 Task: Create a due date automation trigger when advanced on, 2 days after a card is due add fields with custom field "Resume" cleared at 11:00 AM.
Action: Mouse moved to (1247, 100)
Screenshot: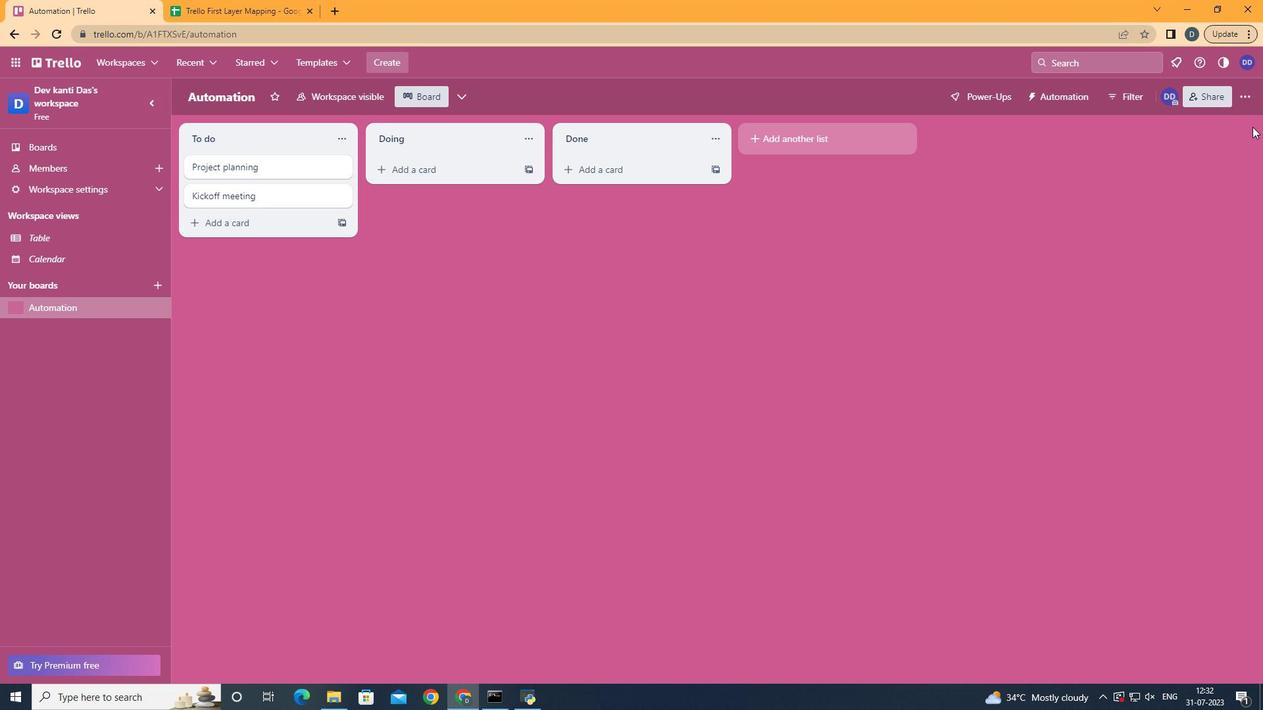 
Action: Mouse pressed left at (1247, 100)
Screenshot: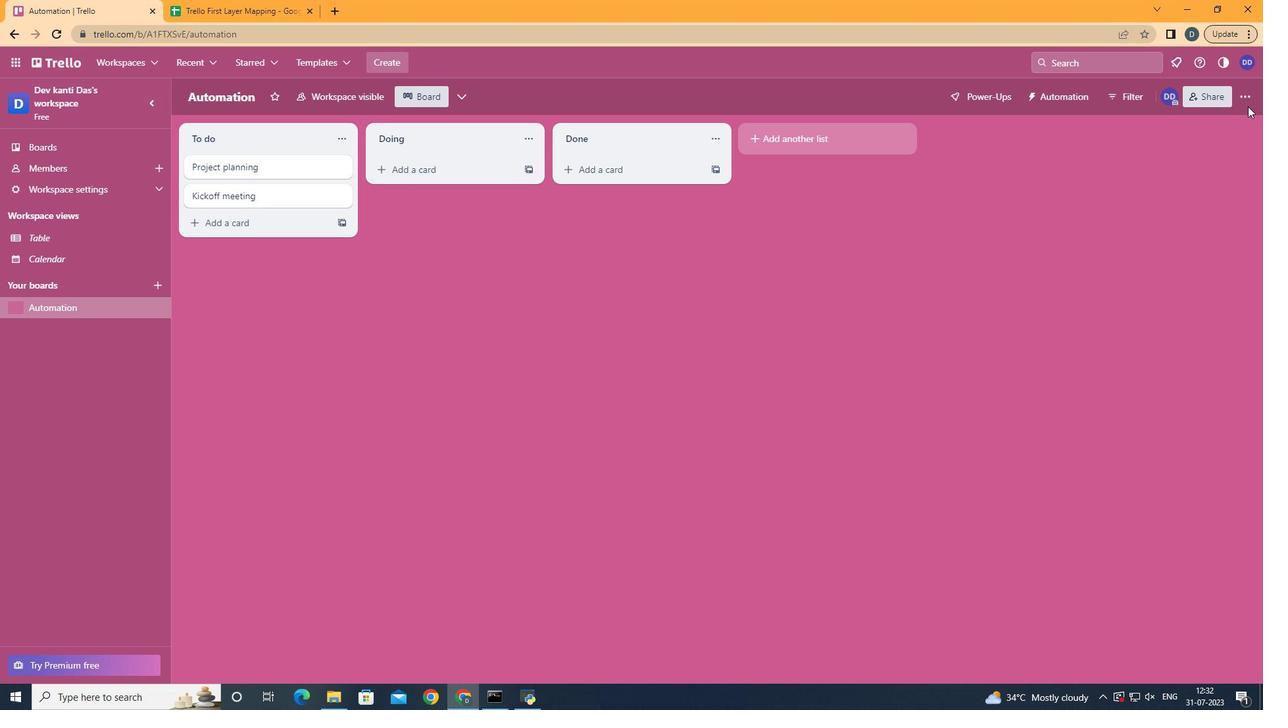 
Action: Mouse moved to (1166, 288)
Screenshot: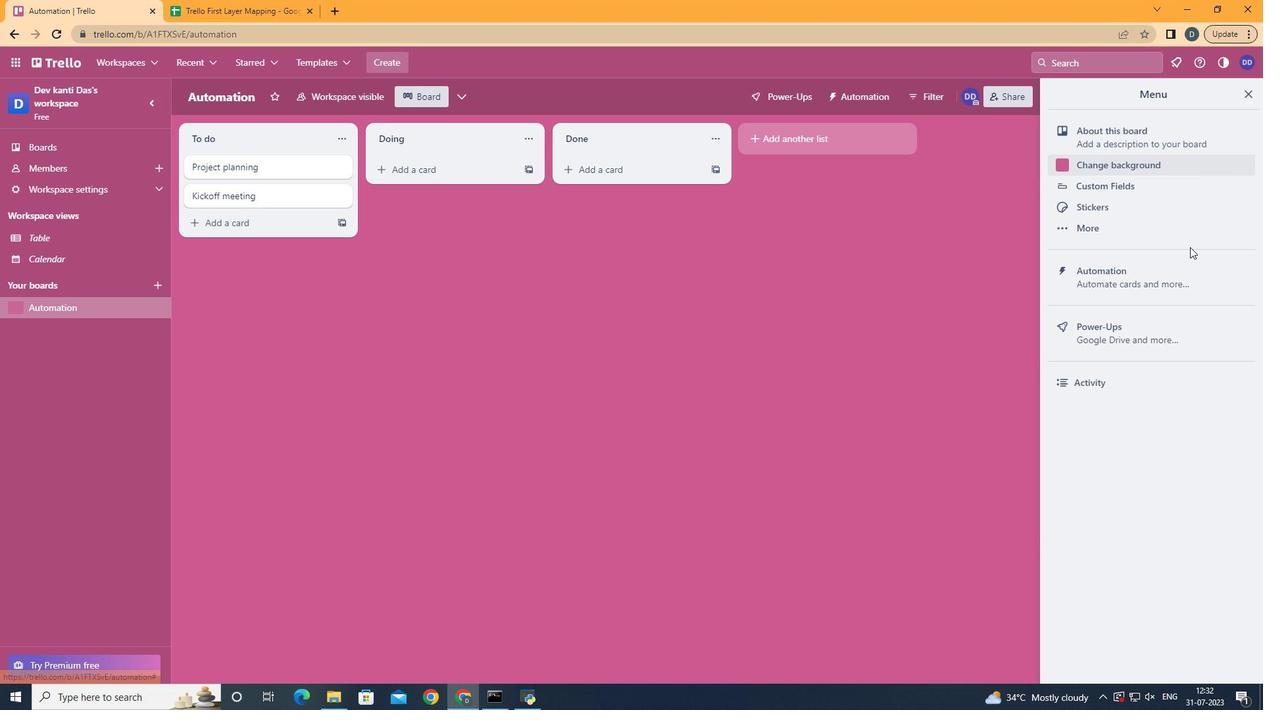 
Action: Mouse pressed left at (1166, 288)
Screenshot: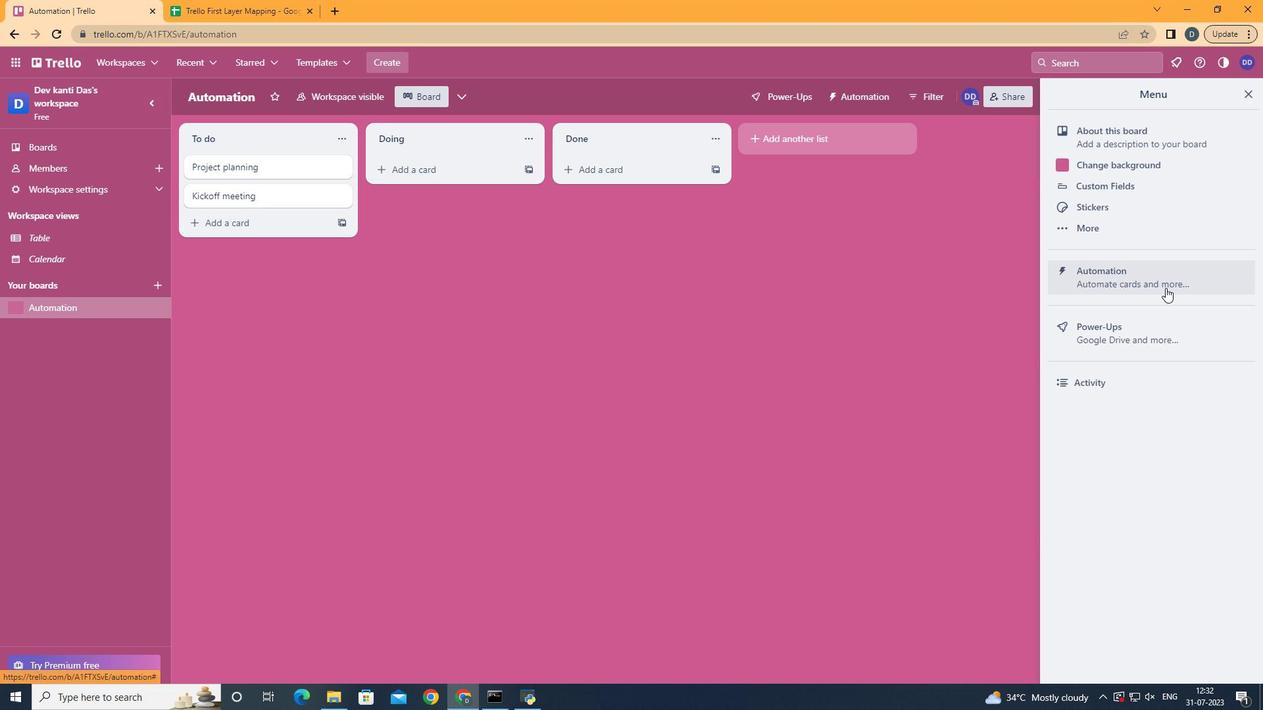 
Action: Mouse moved to (252, 270)
Screenshot: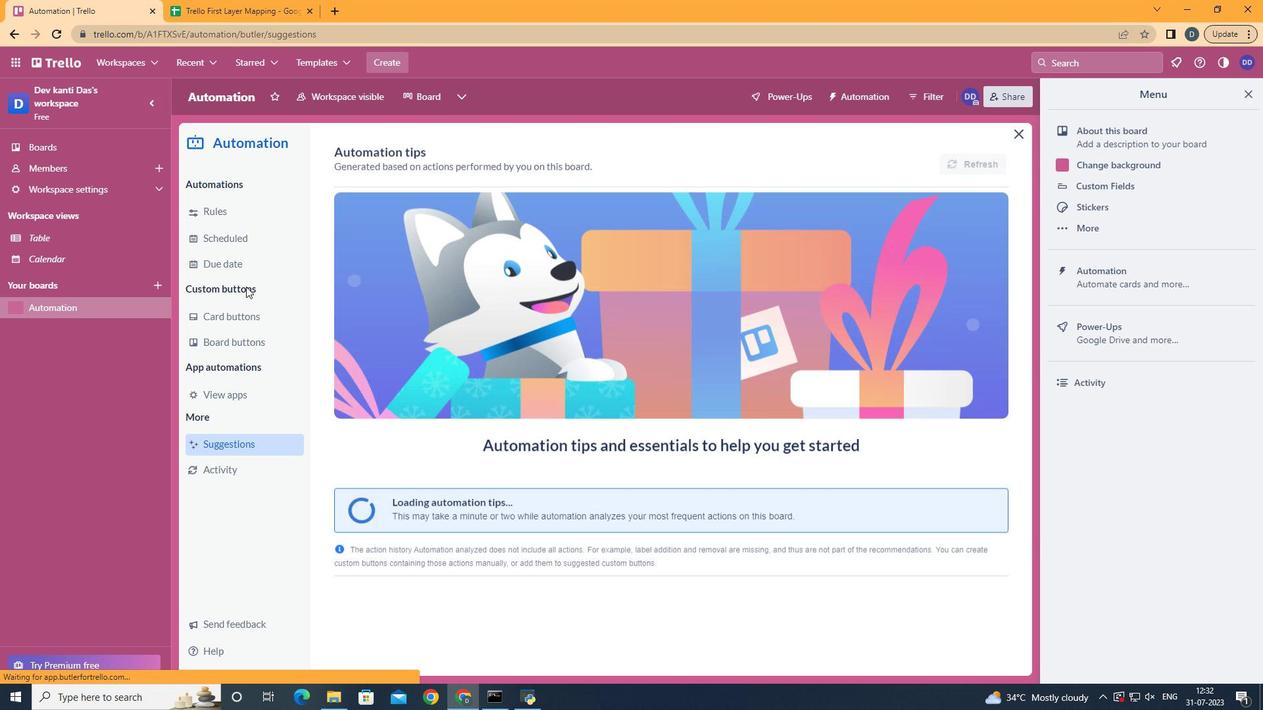 
Action: Mouse pressed left at (252, 270)
Screenshot: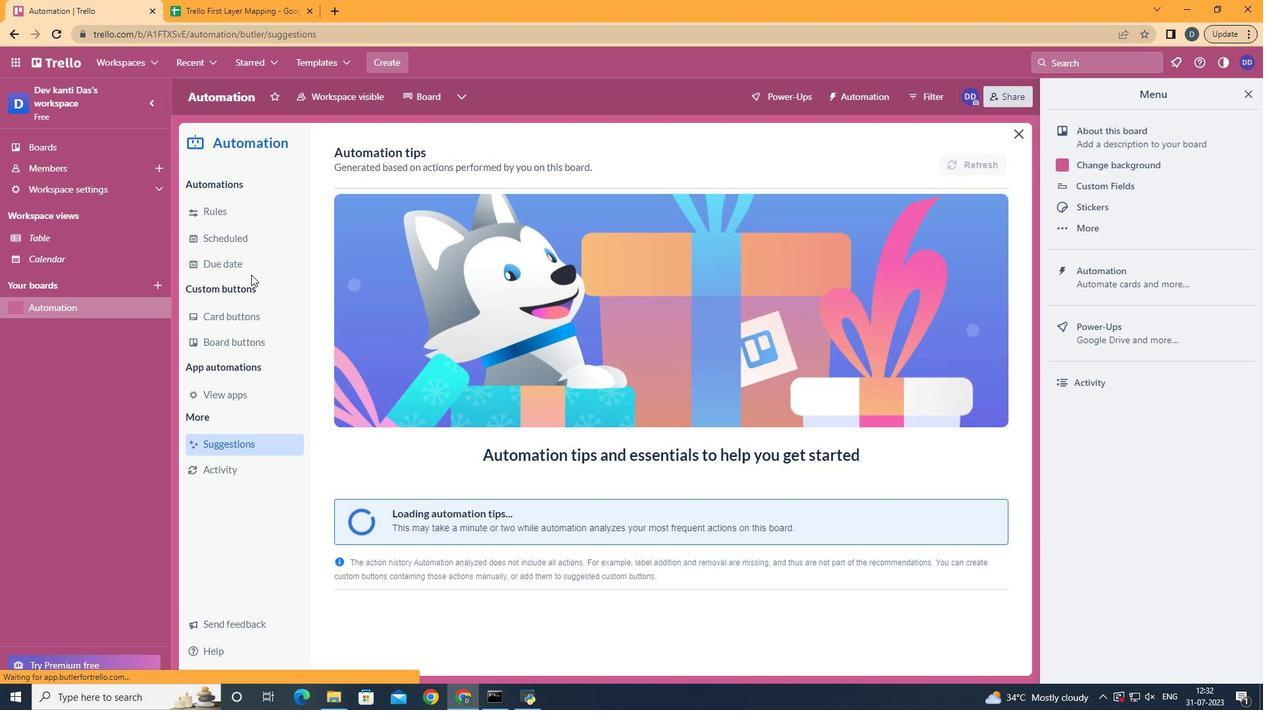 
Action: Mouse moved to (929, 167)
Screenshot: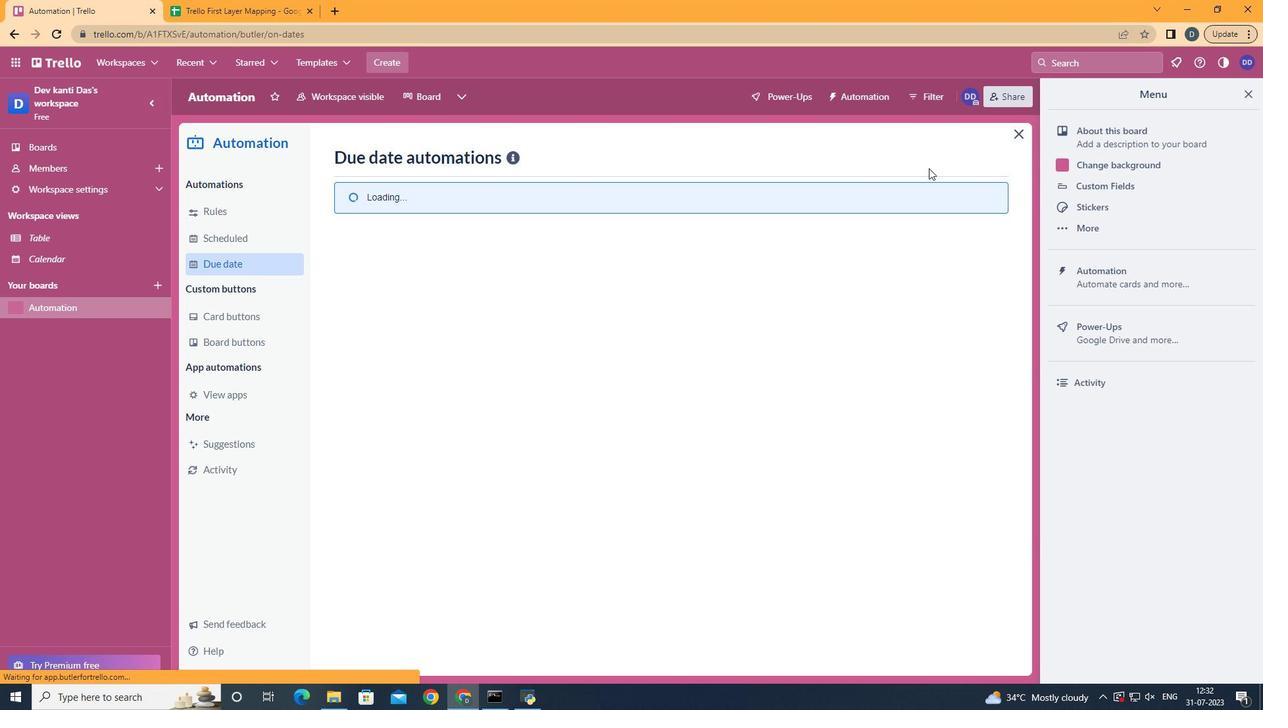 
Action: Mouse pressed left at (929, 167)
Screenshot: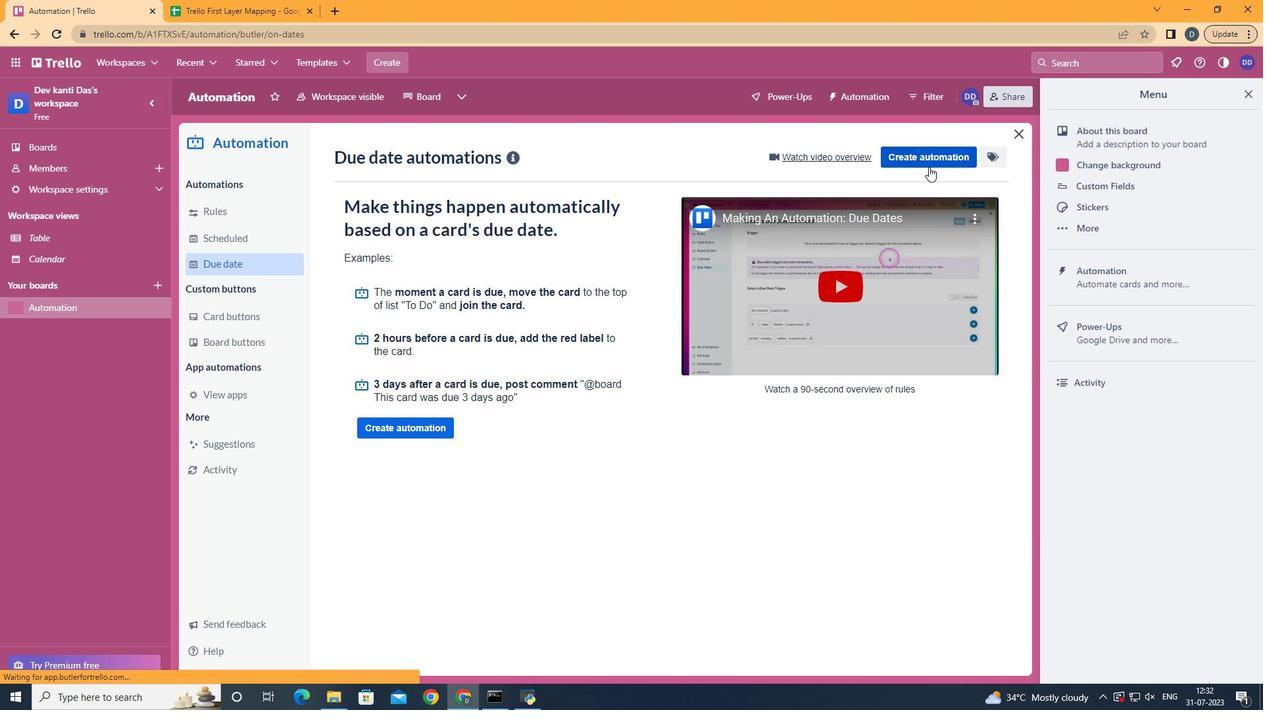 
Action: Mouse moved to (679, 282)
Screenshot: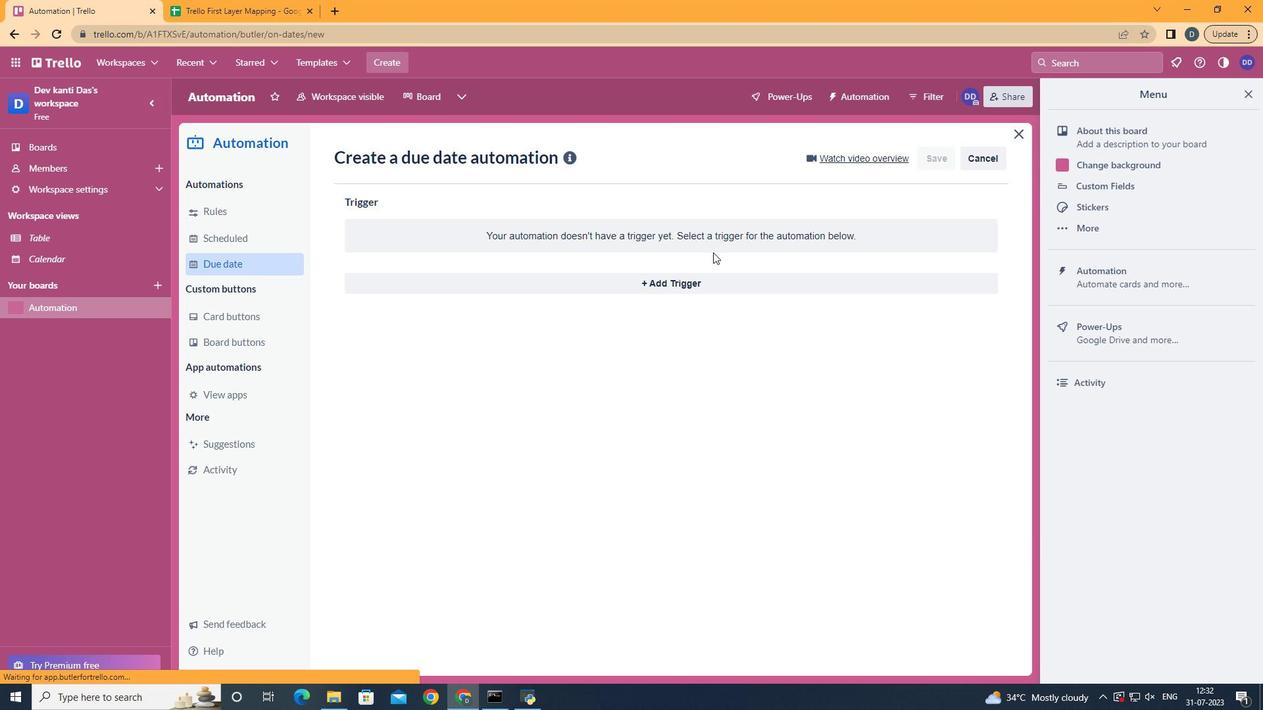 
Action: Mouse pressed left at (679, 282)
Screenshot: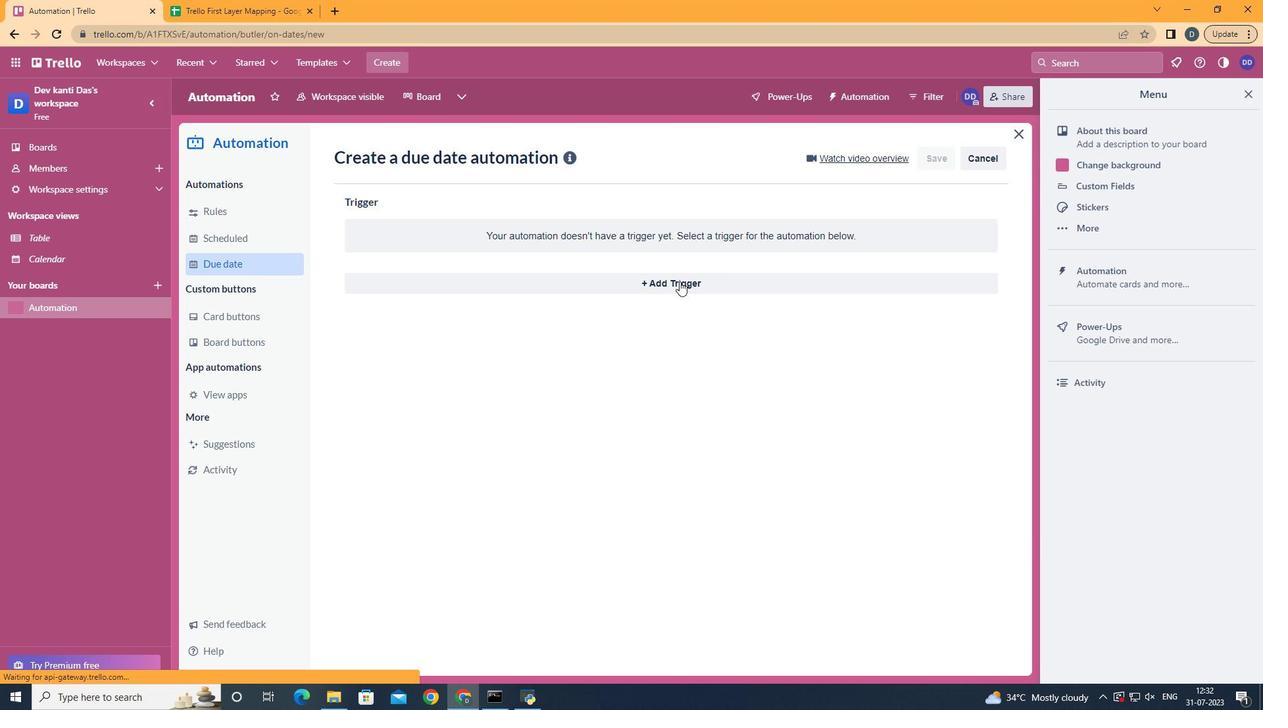 
Action: Mouse moved to (461, 539)
Screenshot: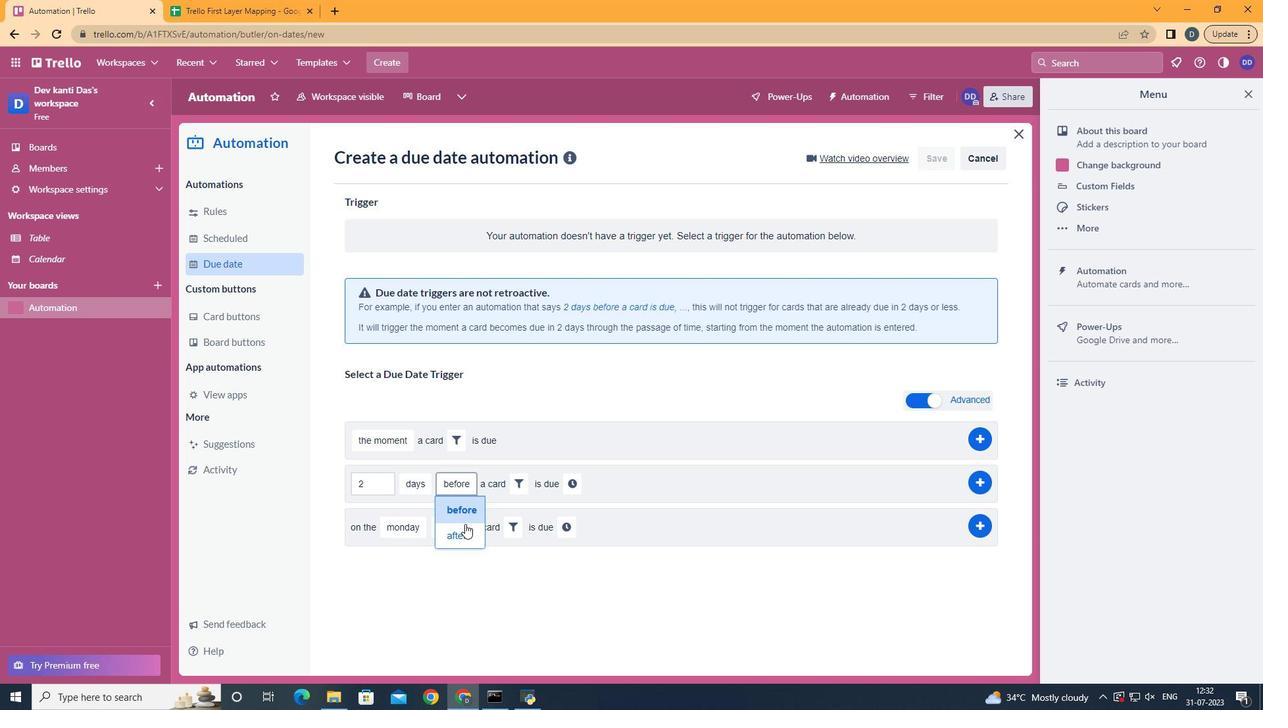 
Action: Mouse pressed left at (461, 539)
Screenshot: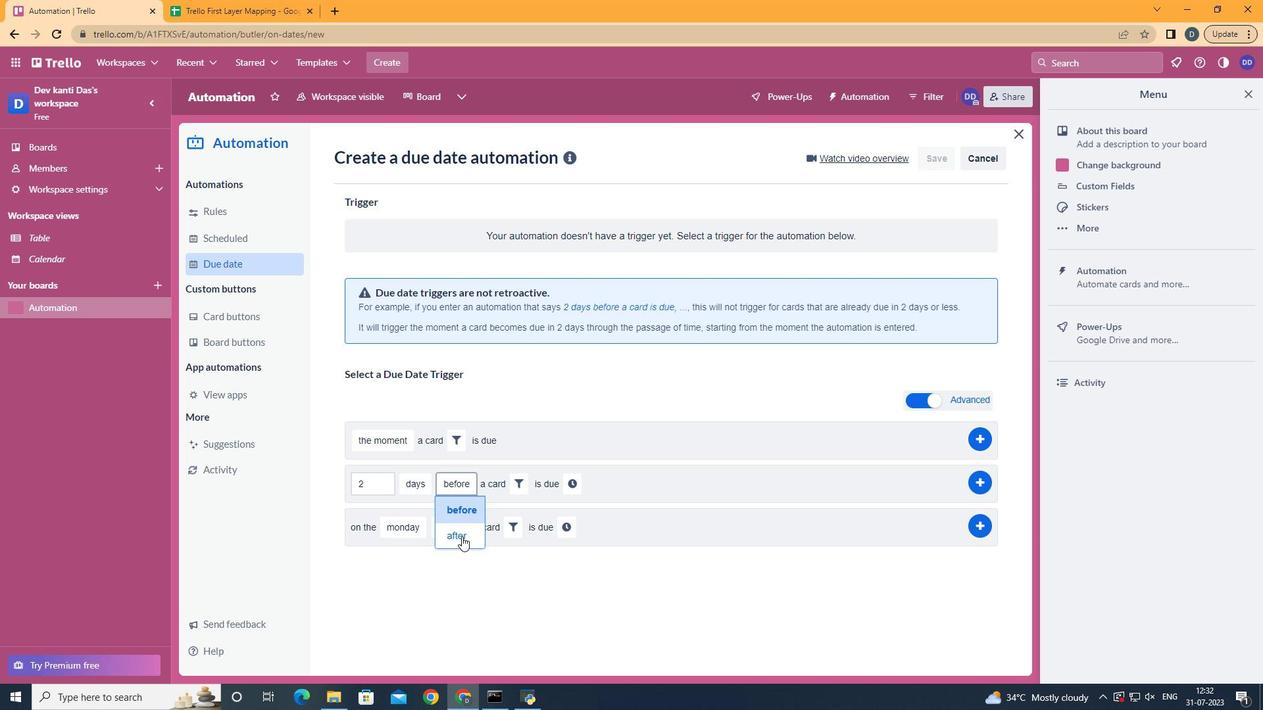 
Action: Mouse moved to (506, 484)
Screenshot: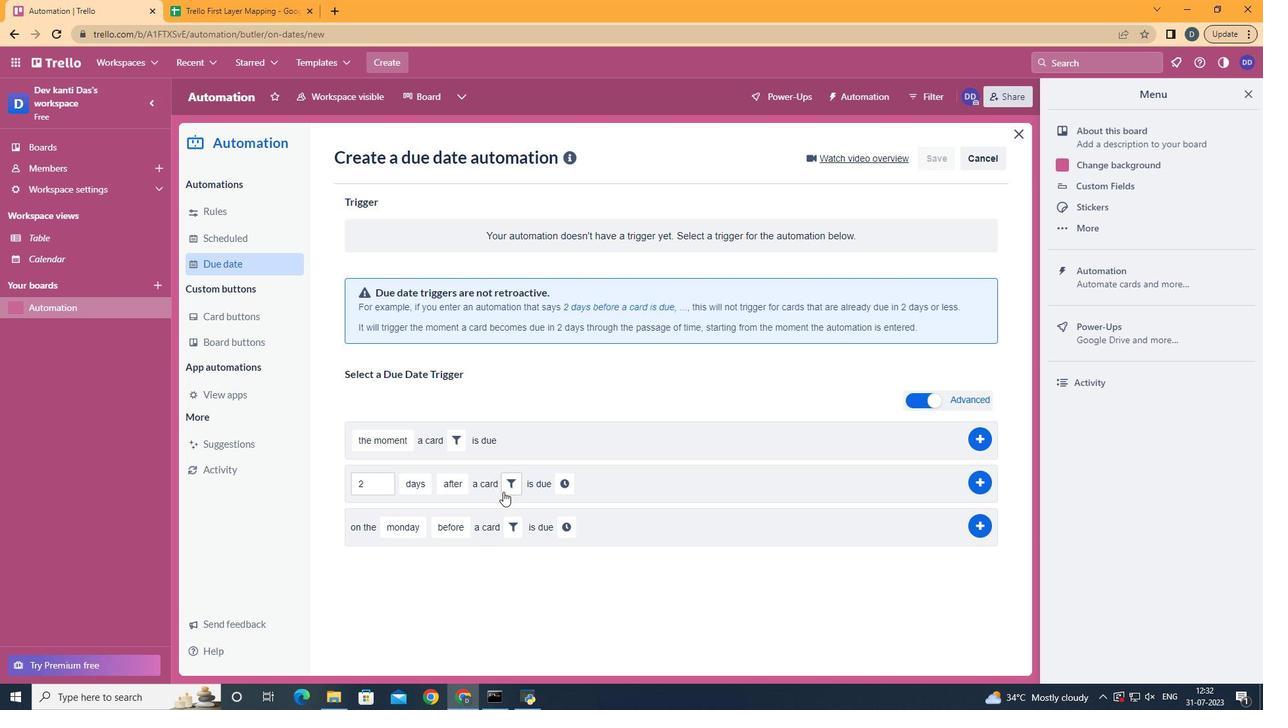 
Action: Mouse pressed left at (506, 484)
Screenshot: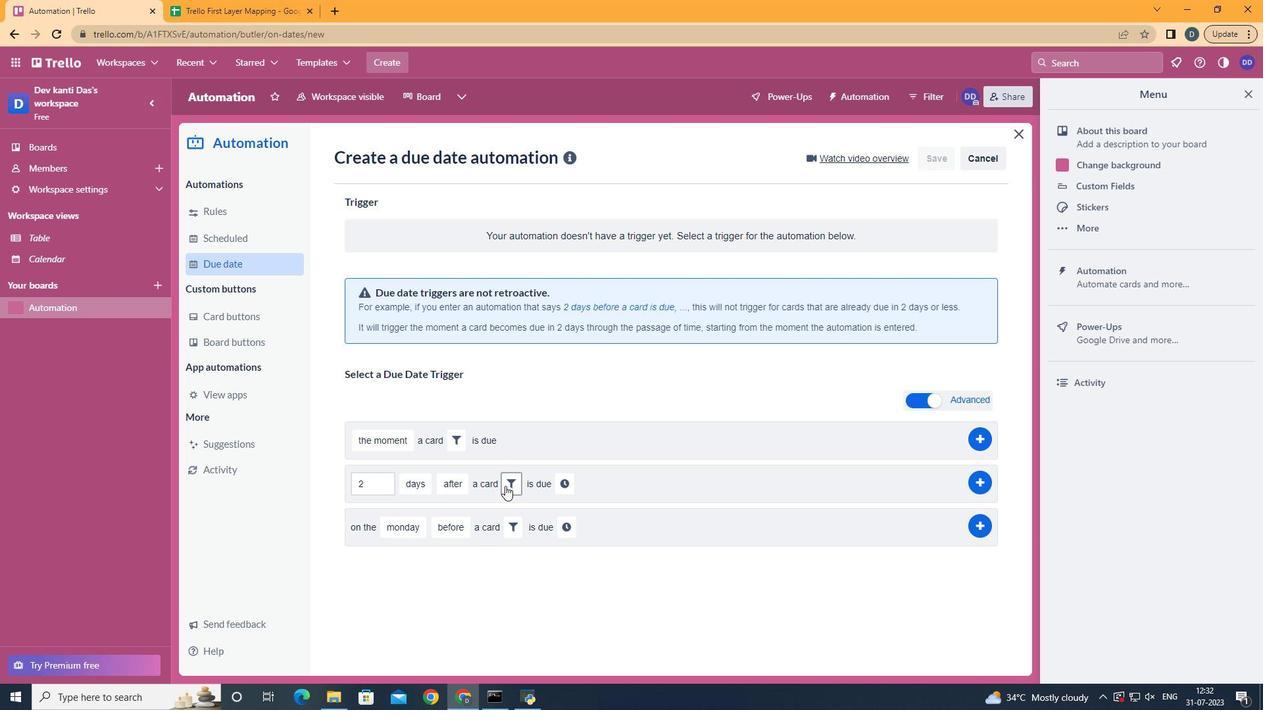 
Action: Mouse moved to (721, 529)
Screenshot: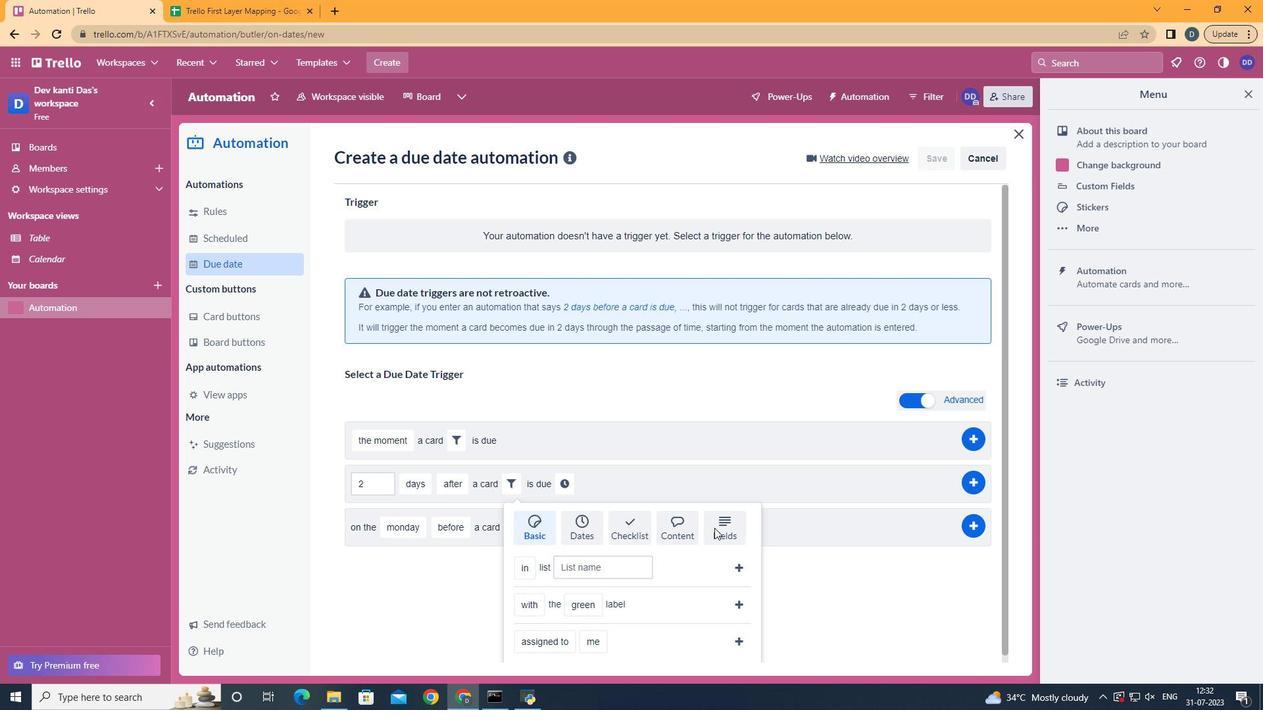 
Action: Mouse pressed left at (721, 529)
Screenshot: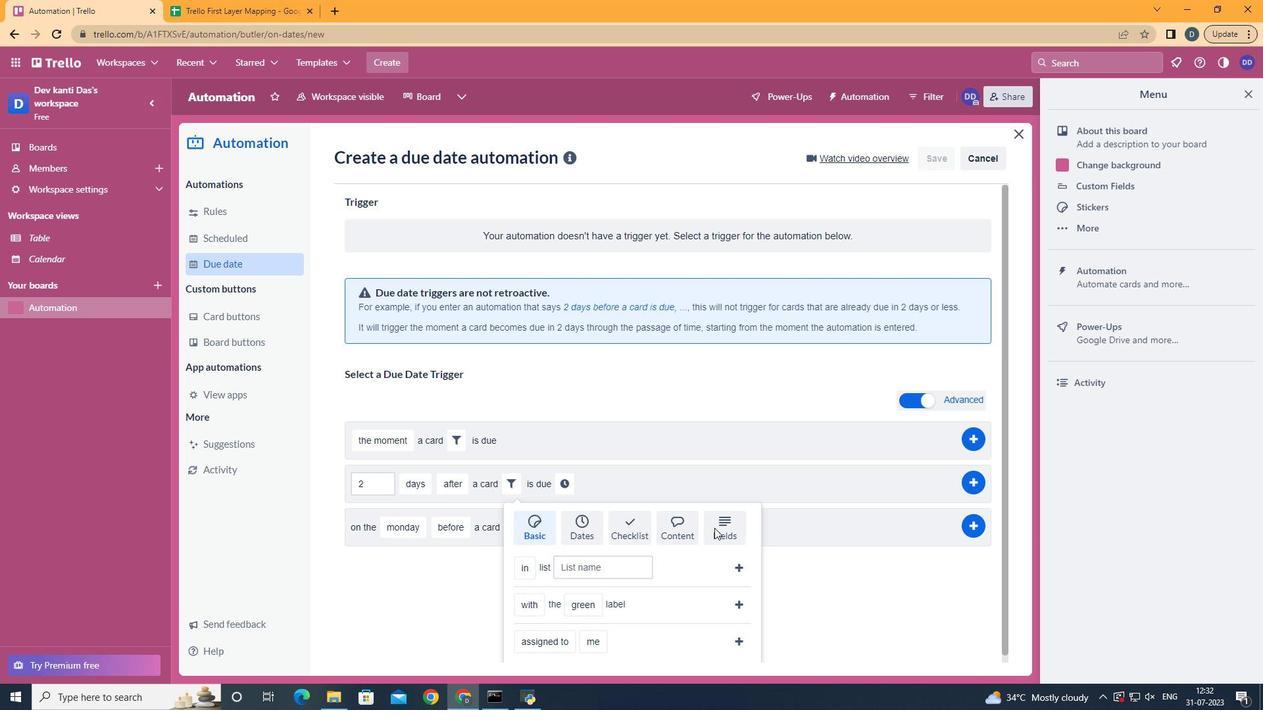 
Action: Mouse moved to (722, 529)
Screenshot: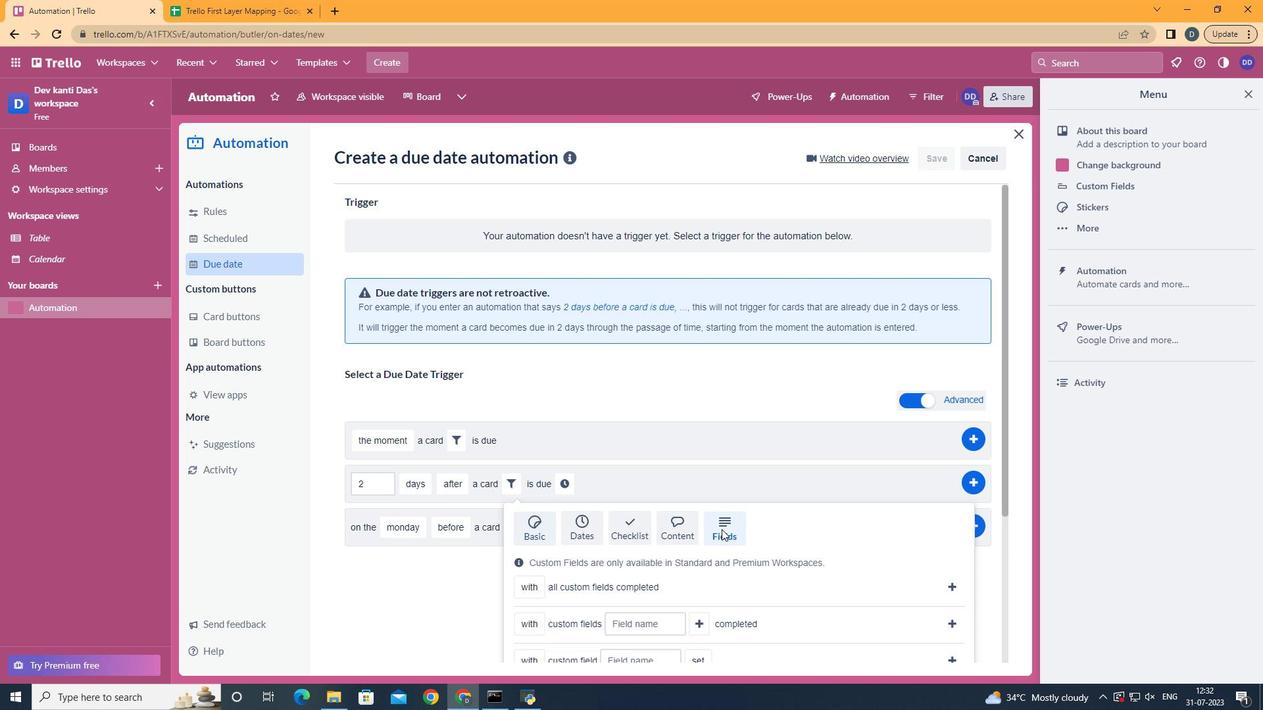 
Action: Mouse scrolled (722, 529) with delta (0, 0)
Screenshot: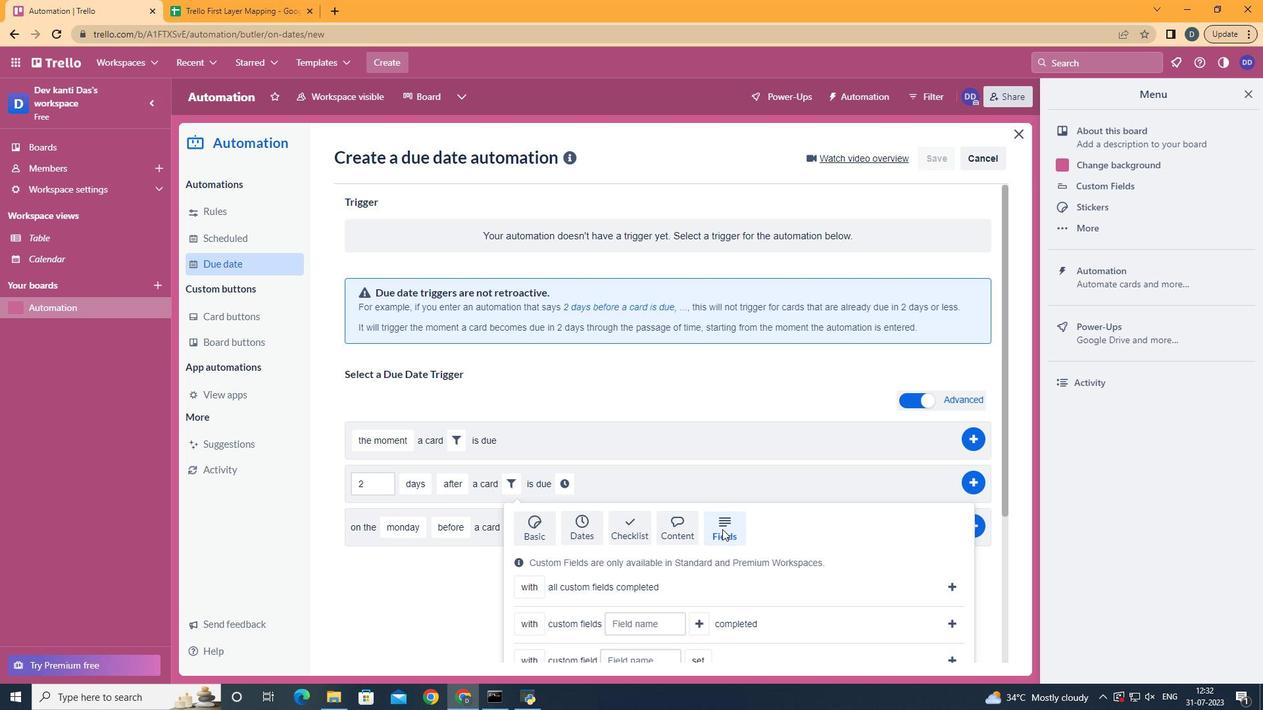 
Action: Mouse scrolled (722, 529) with delta (0, 0)
Screenshot: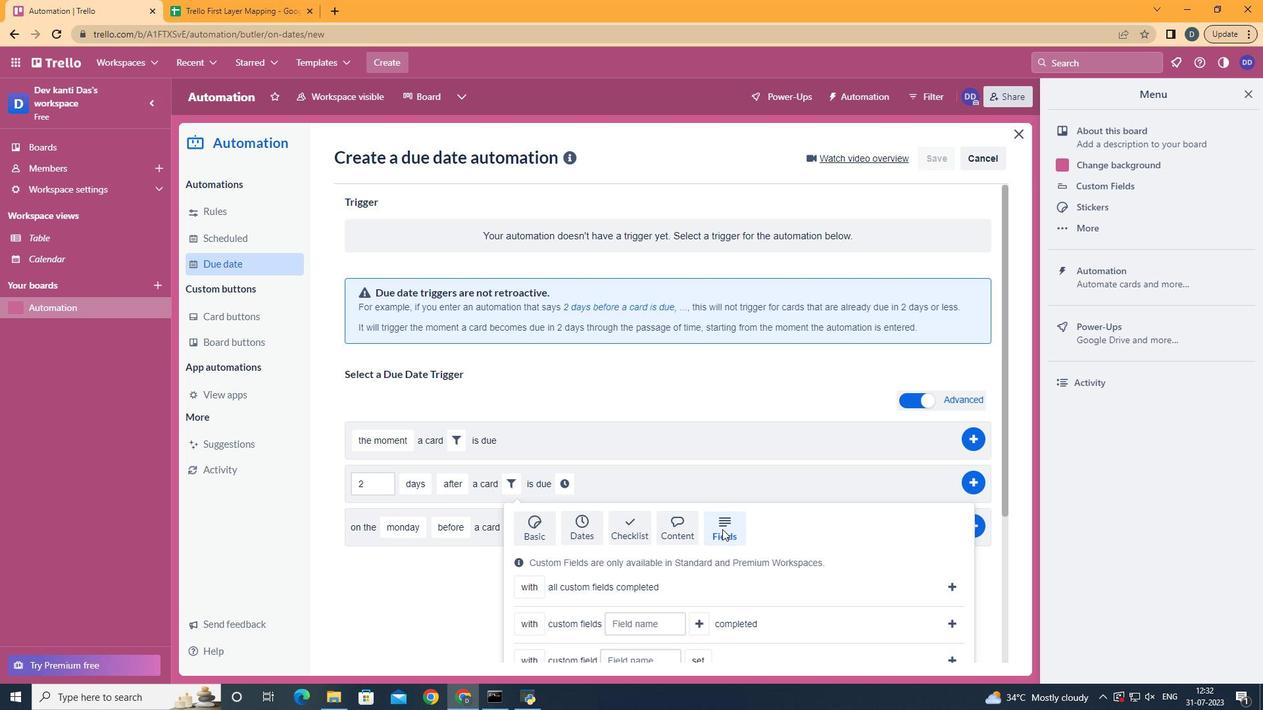 
Action: Mouse scrolled (722, 529) with delta (0, 0)
Screenshot: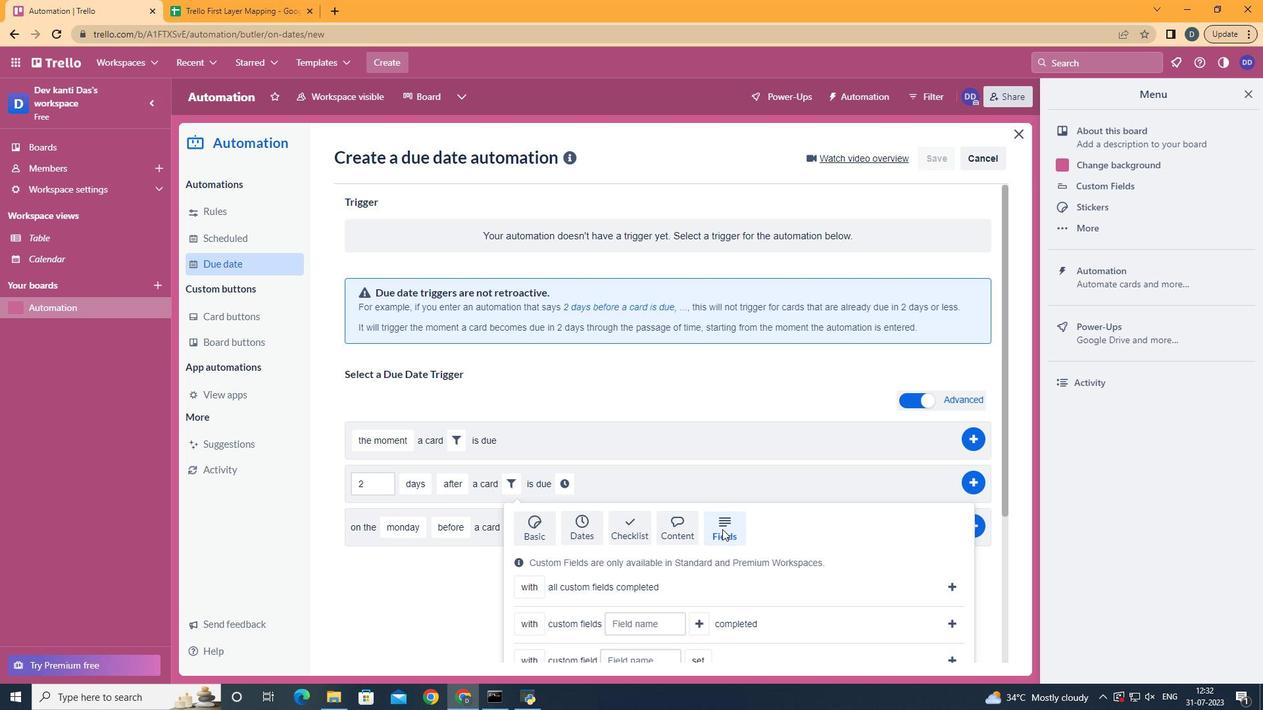 
Action: Mouse scrolled (722, 529) with delta (0, 0)
Screenshot: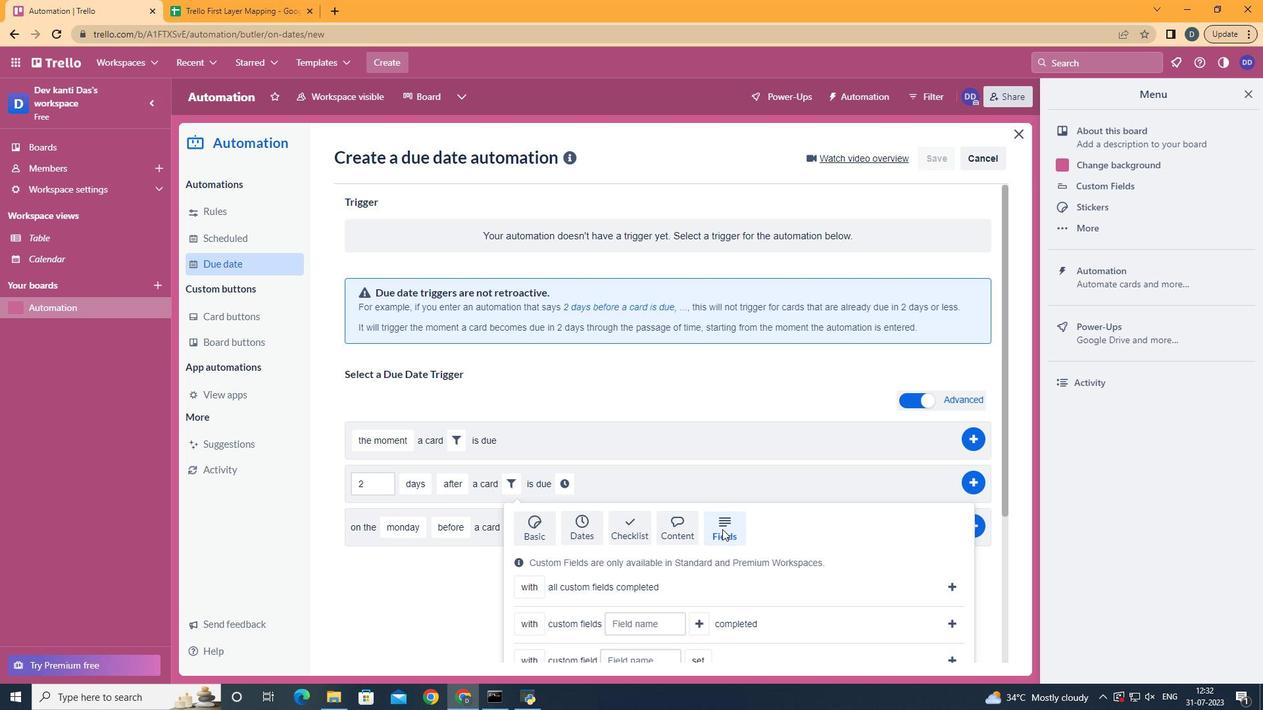 
Action: Mouse moved to (536, 473)
Screenshot: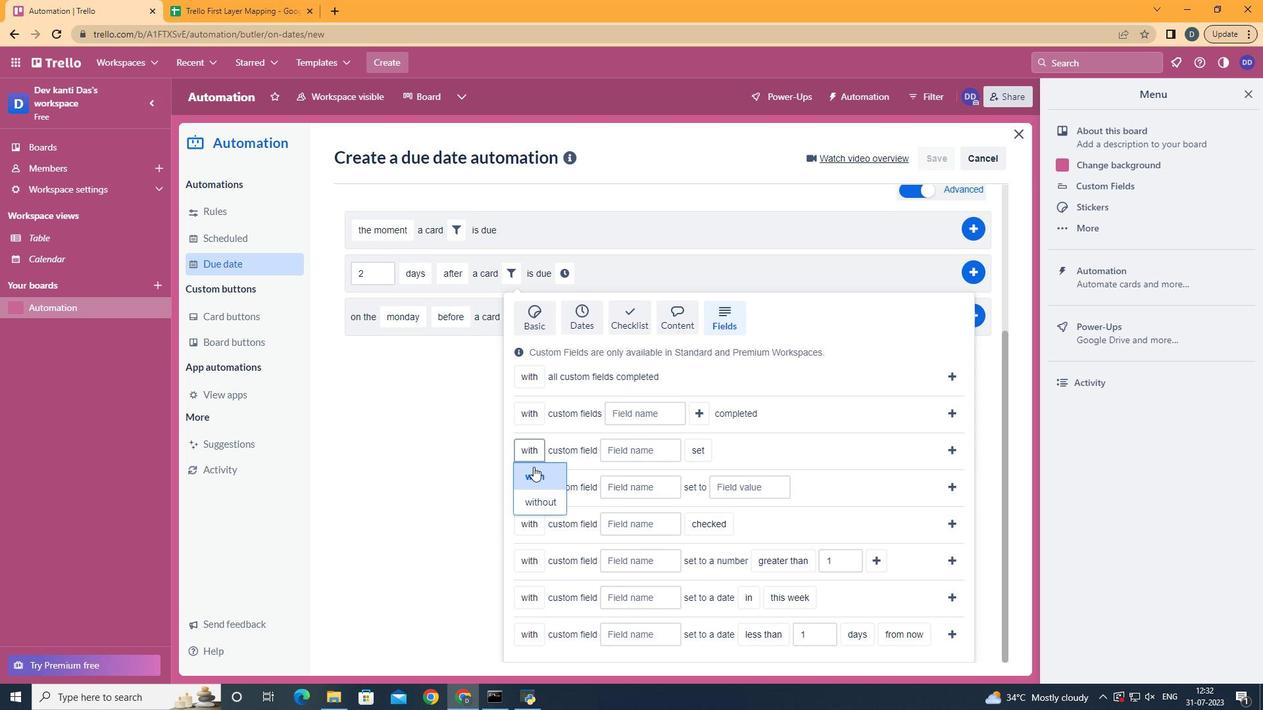 
Action: Mouse pressed left at (536, 473)
Screenshot: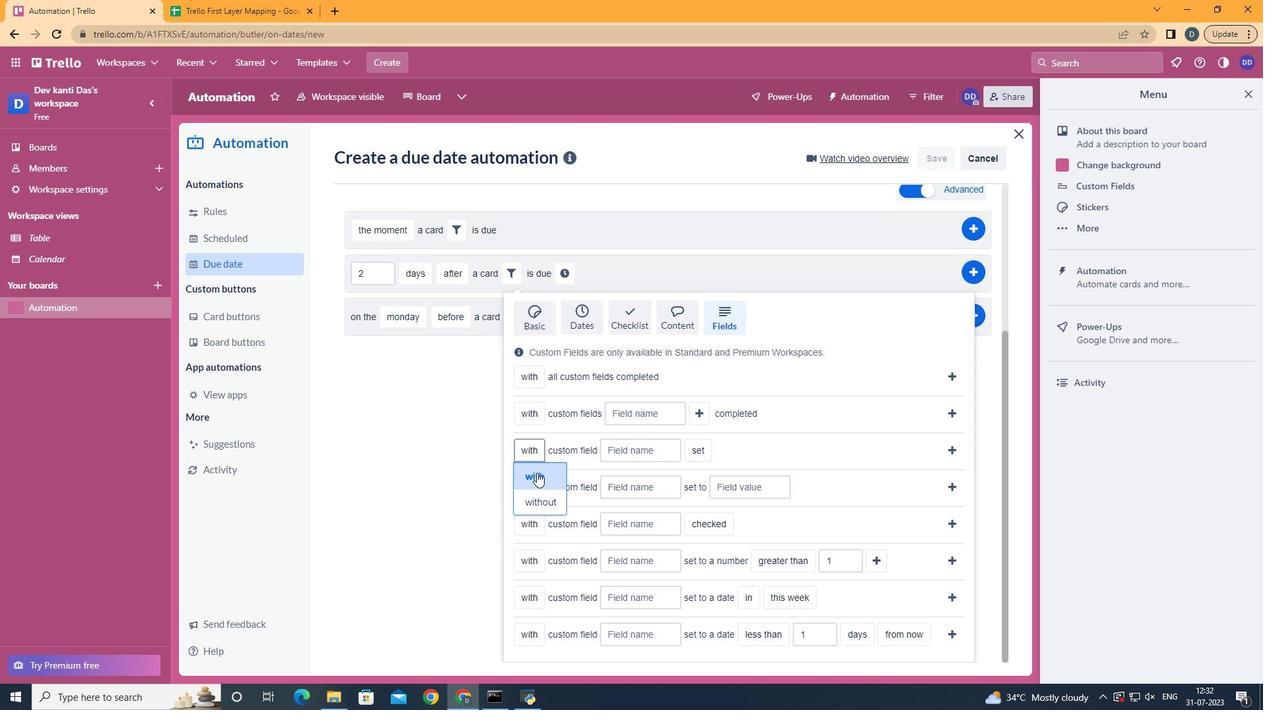 
Action: Mouse moved to (639, 450)
Screenshot: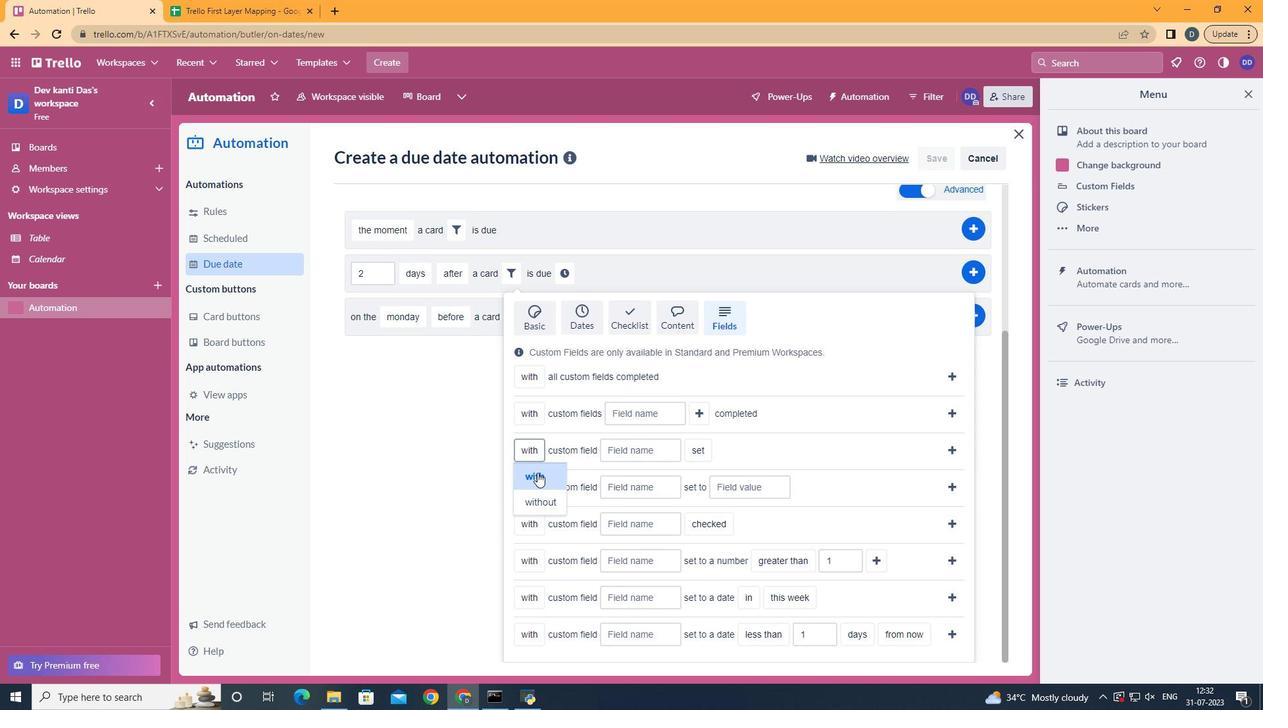 
Action: Mouse pressed left at (639, 450)
Screenshot: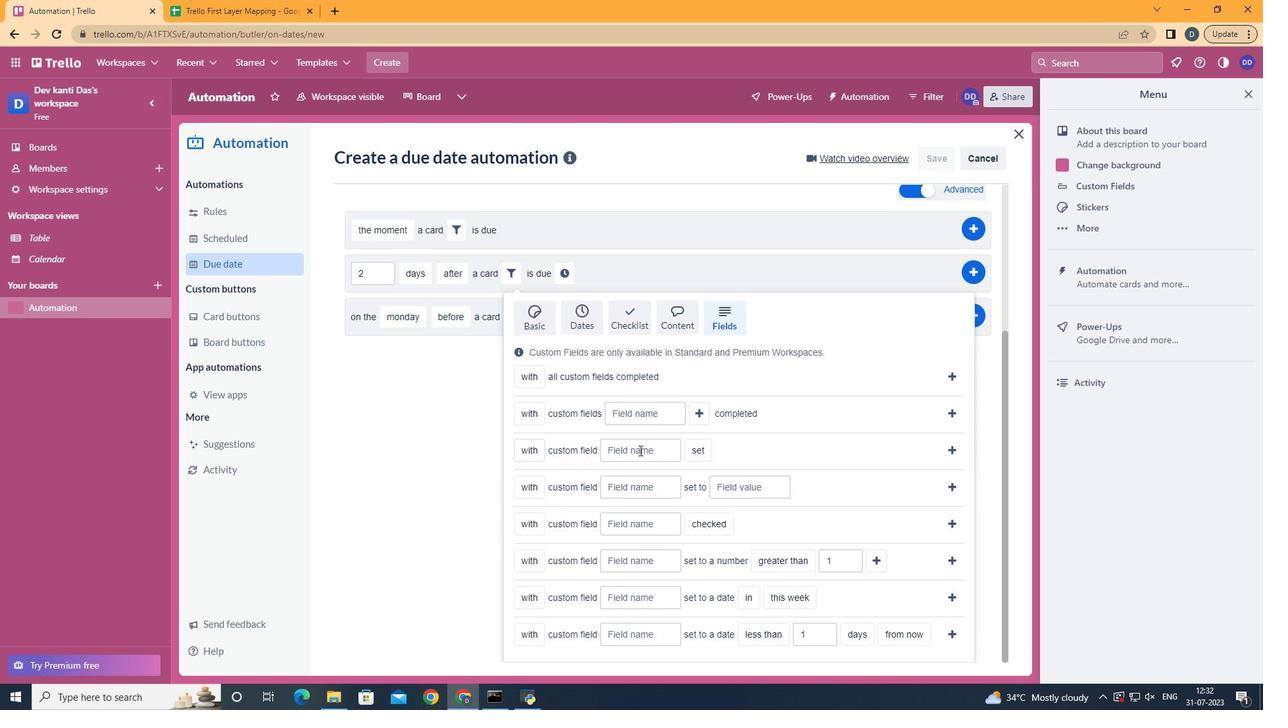 
Action: Key pressed <Key.shift>Resume
Screenshot: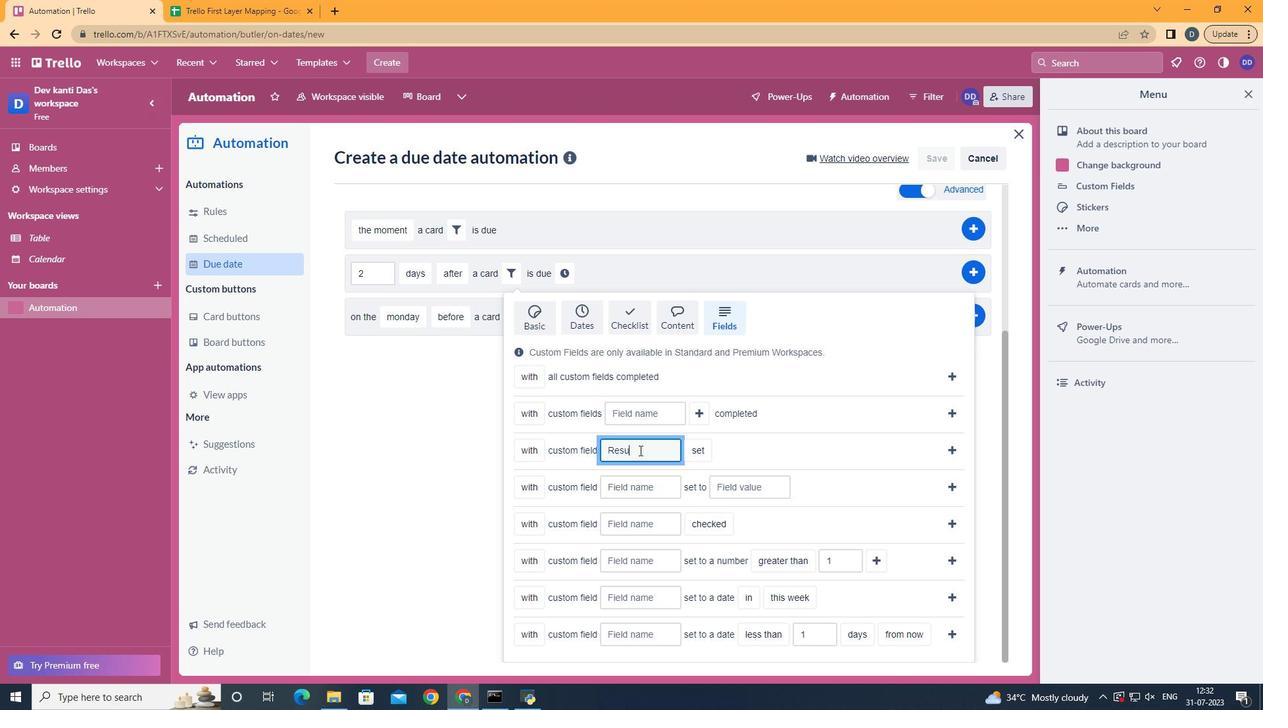 
Action: Mouse moved to (702, 506)
Screenshot: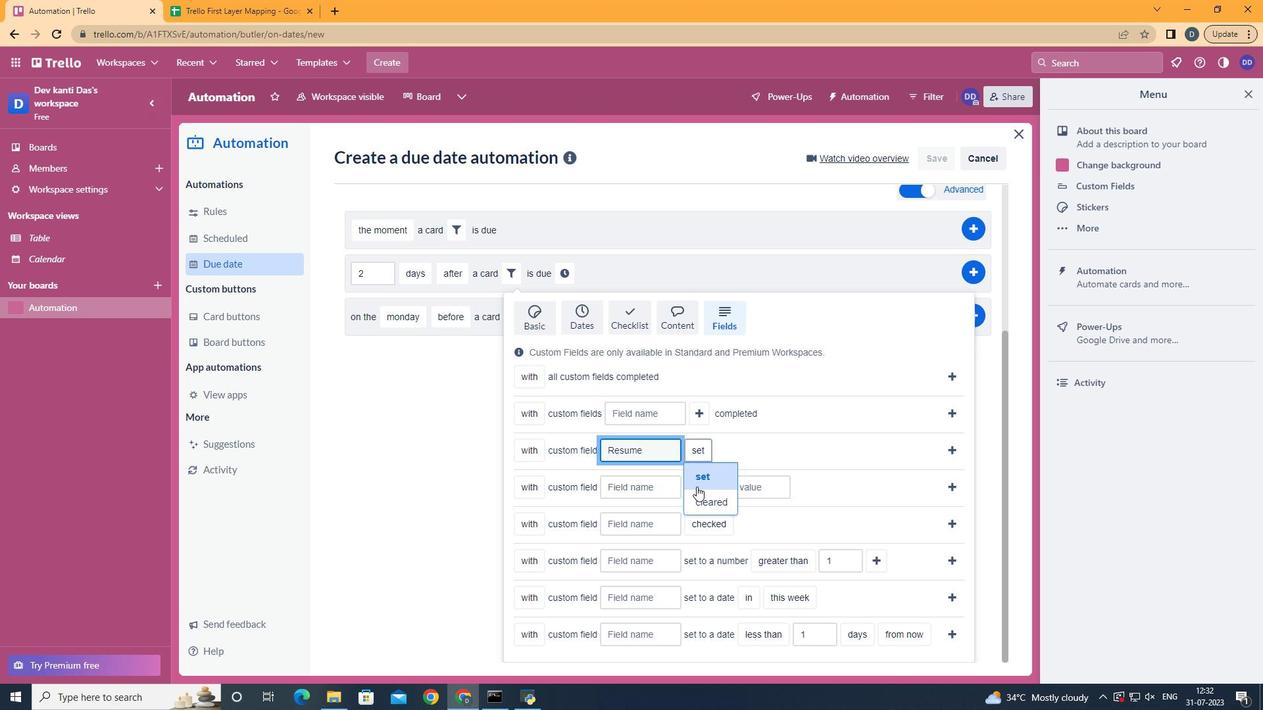 
Action: Mouse pressed left at (702, 506)
Screenshot: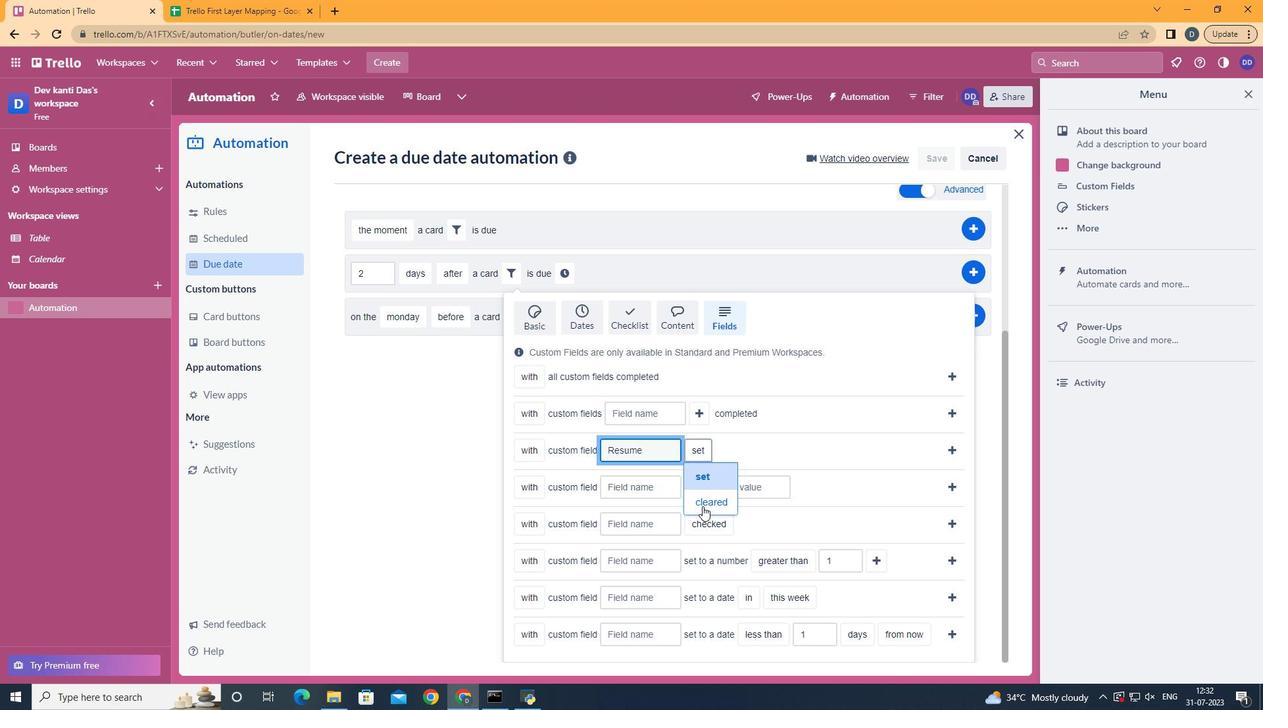 
Action: Mouse moved to (950, 450)
Screenshot: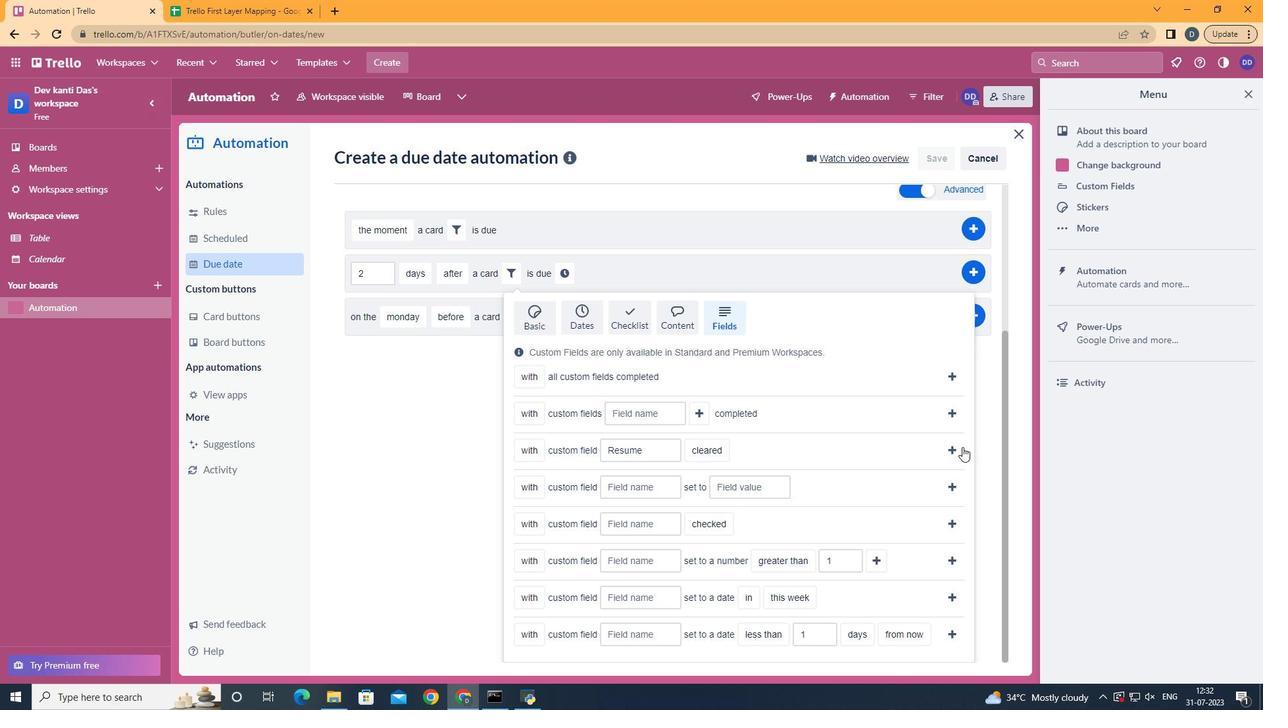 
Action: Mouse pressed left at (950, 450)
Screenshot: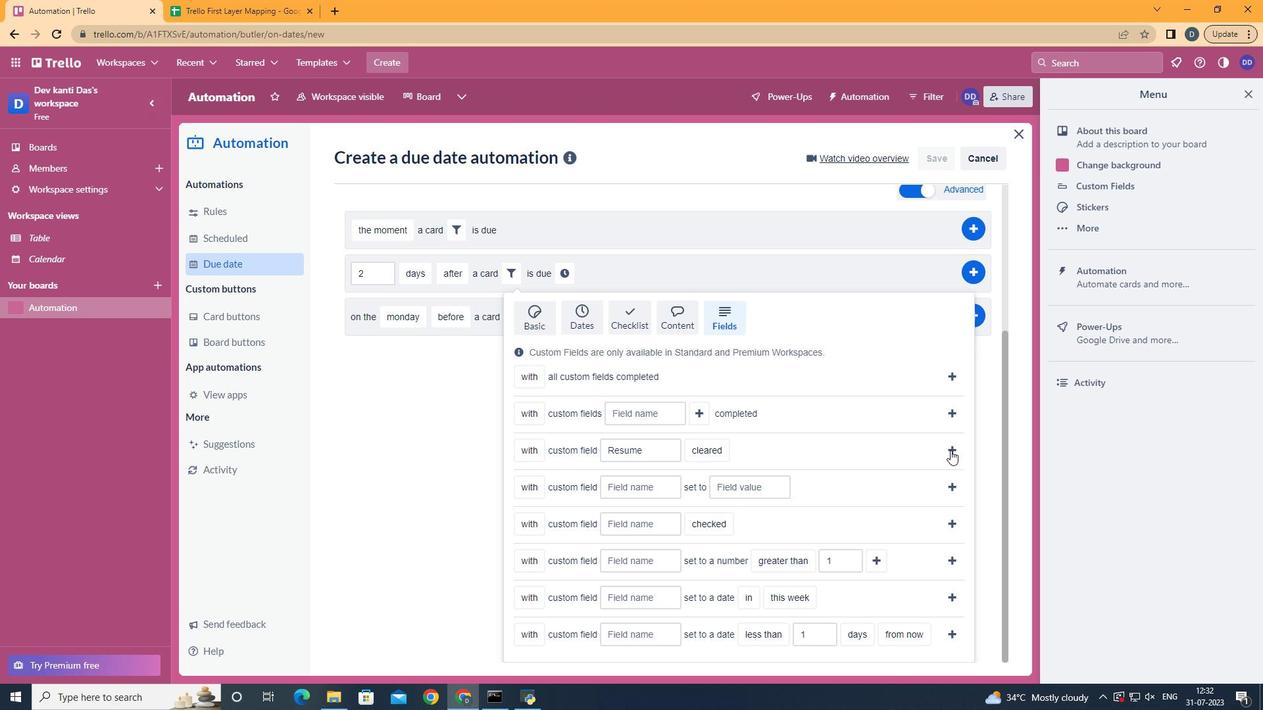 
Action: Mouse moved to (740, 484)
Screenshot: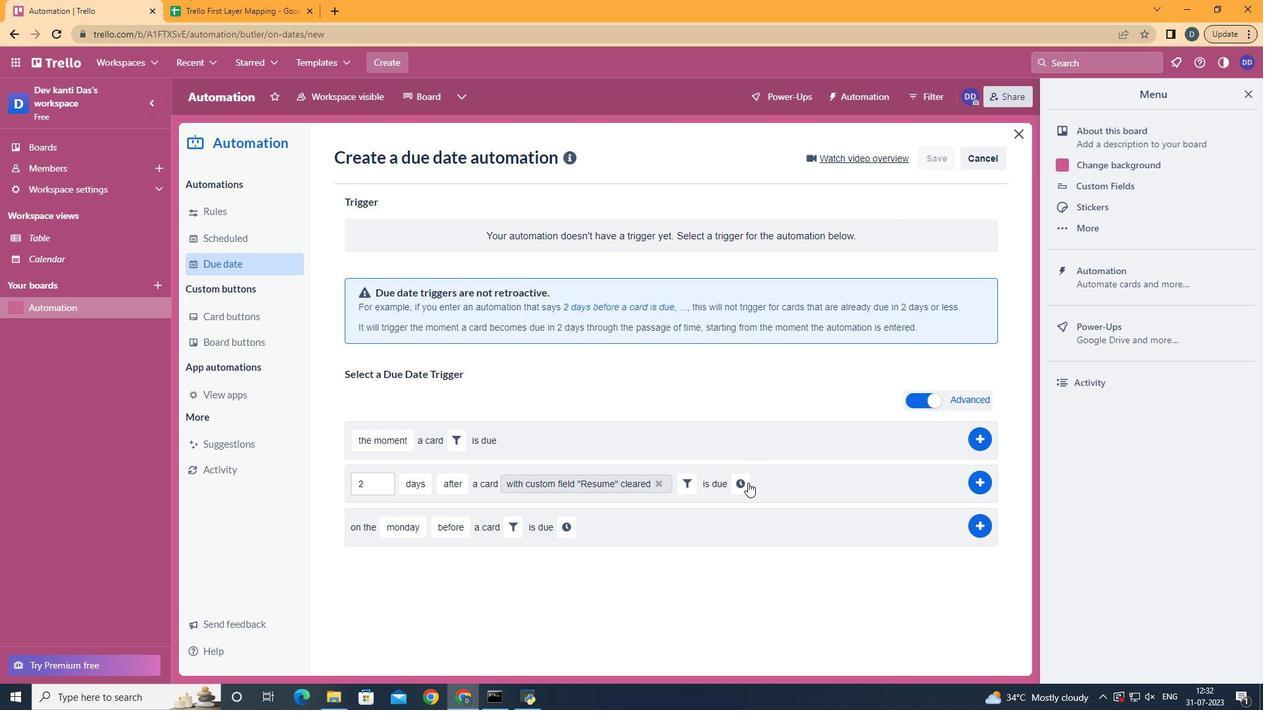 
Action: Mouse pressed left at (740, 484)
Screenshot: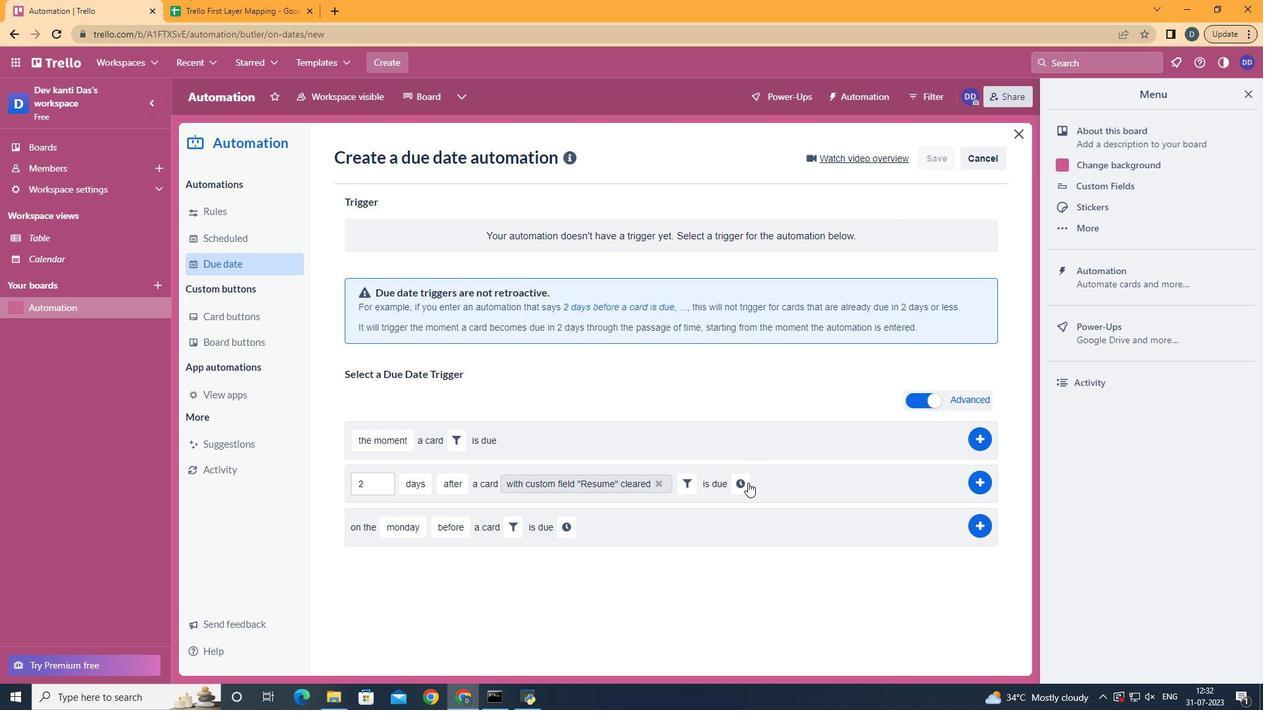 
Action: Mouse moved to (778, 486)
Screenshot: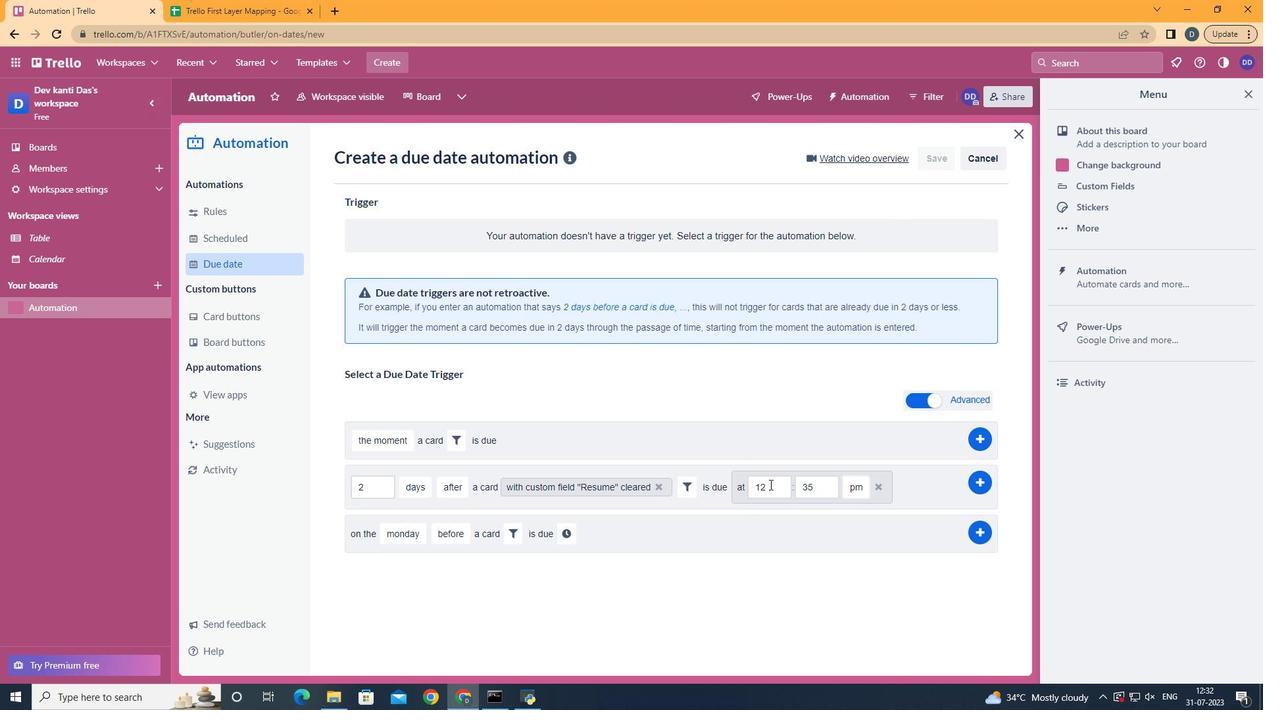 
Action: Mouse pressed left at (778, 486)
Screenshot: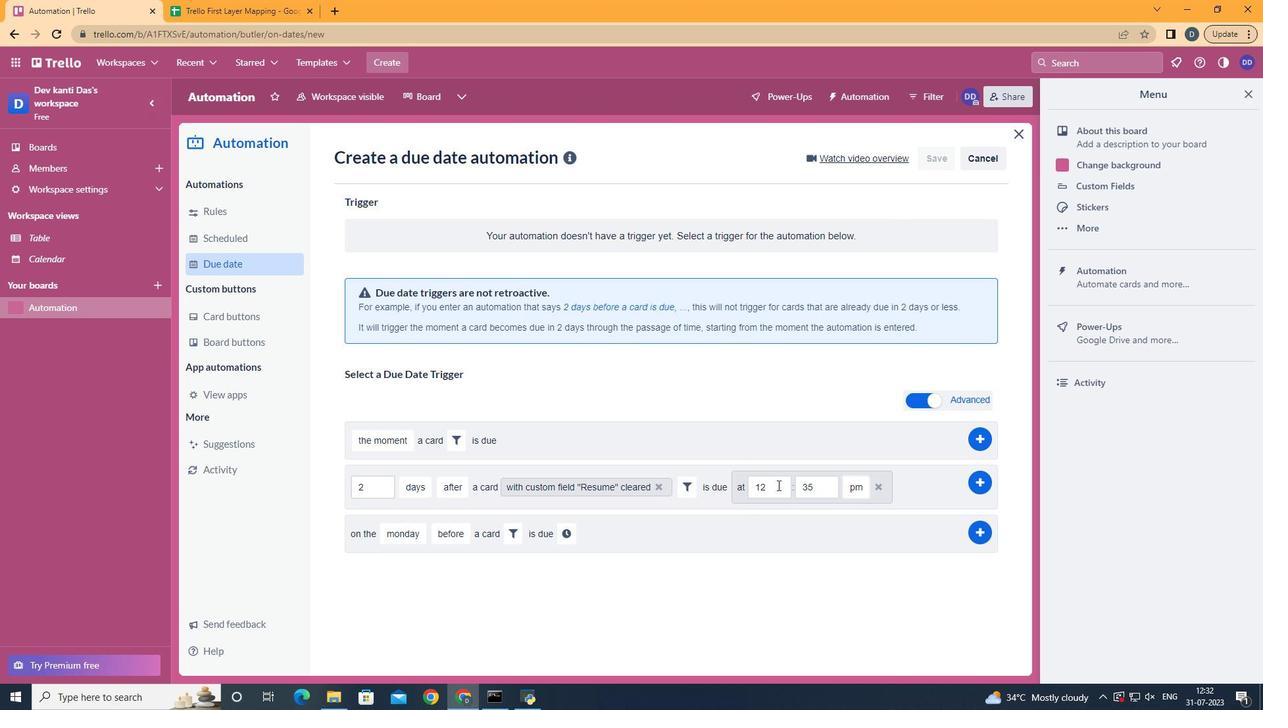 
Action: Key pressed <Key.backspace><Key.backspace>11
Screenshot: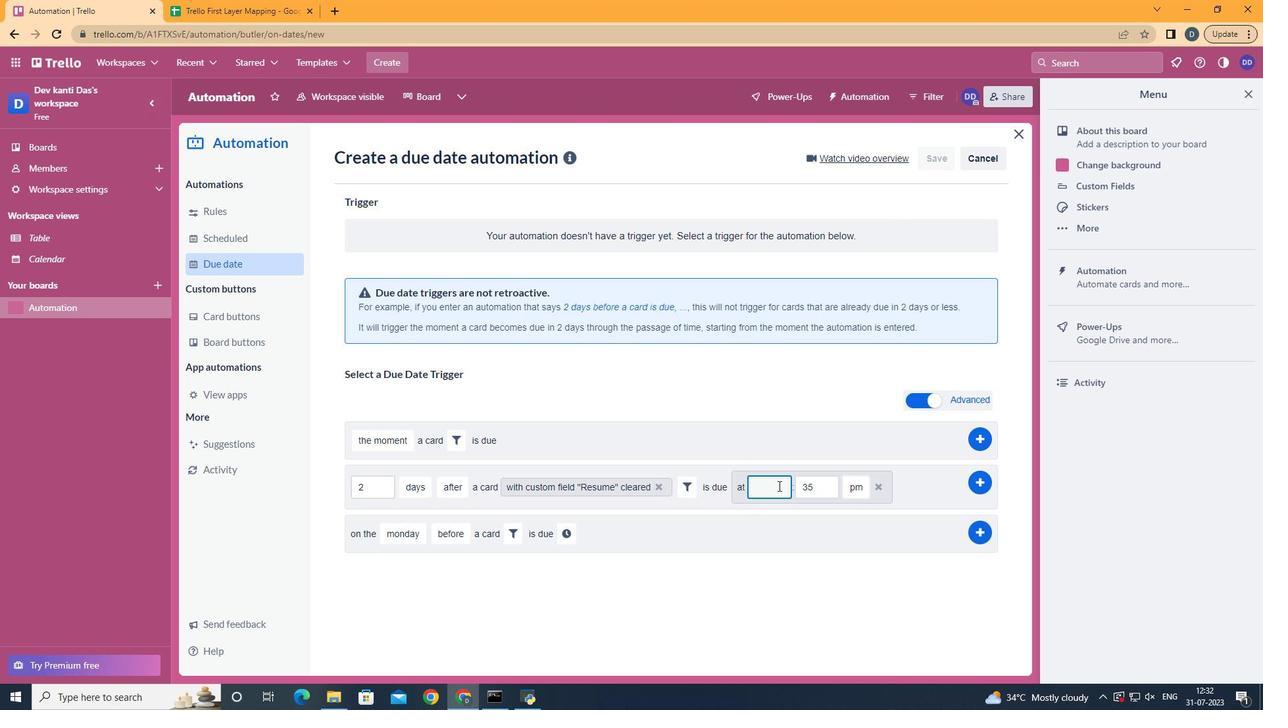 
Action: Mouse moved to (817, 484)
Screenshot: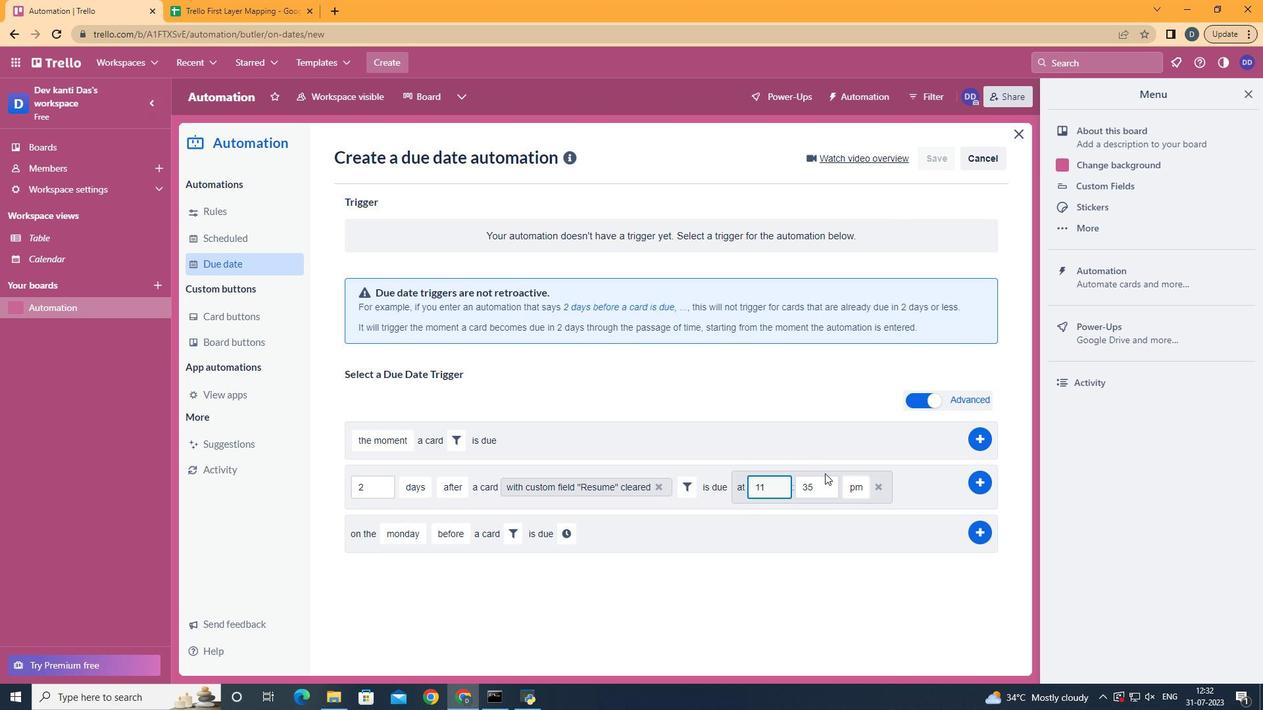 
Action: Mouse pressed left at (817, 484)
Screenshot: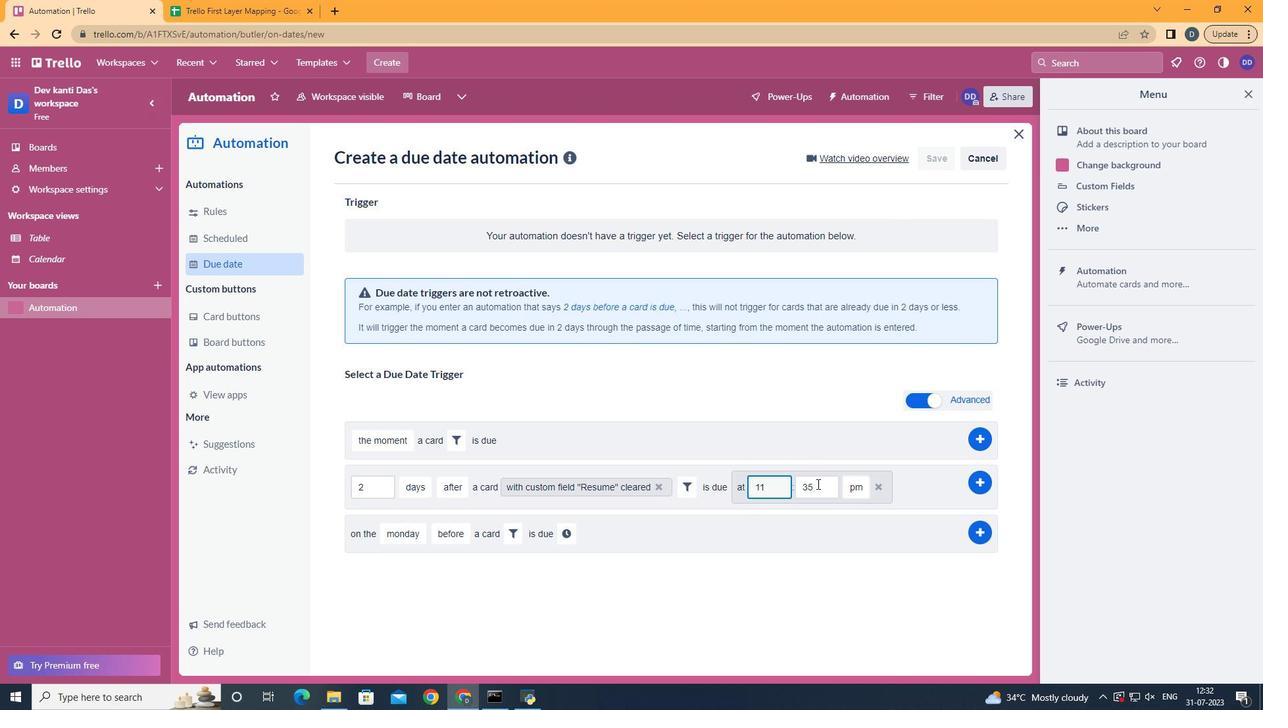 
Action: Key pressed <Key.backspace><Key.backspace>00
Screenshot: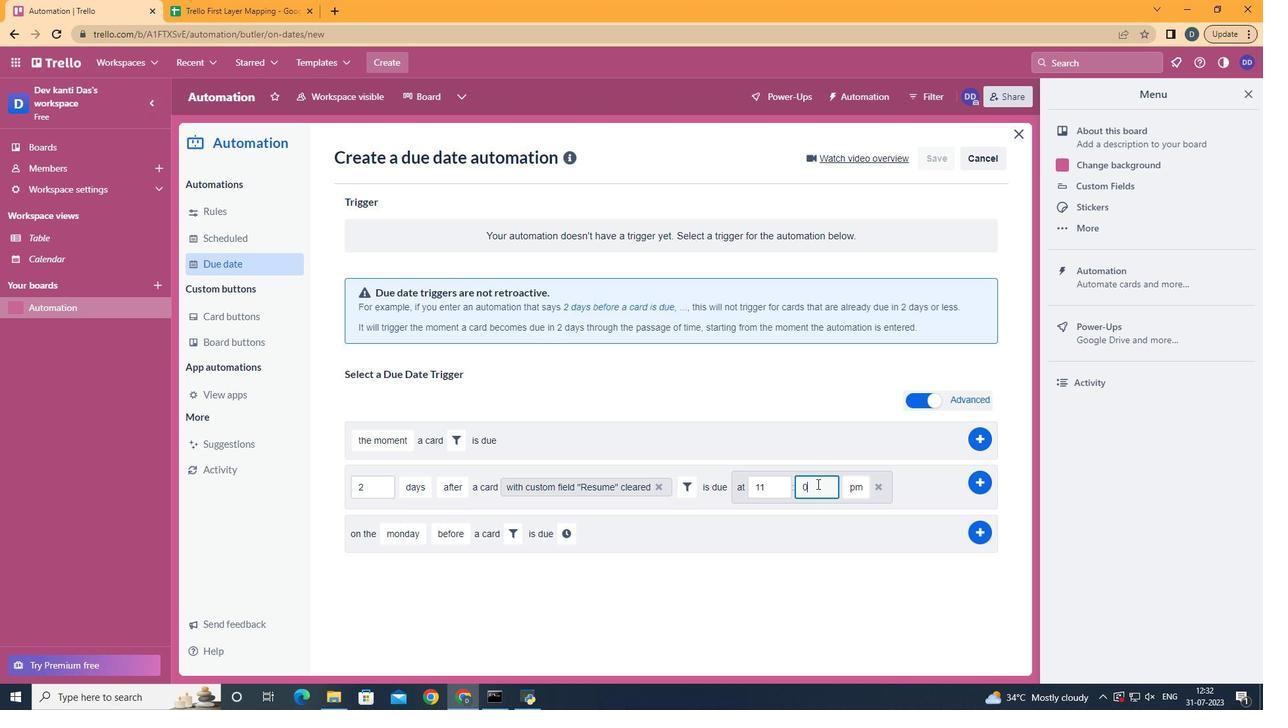 
Action: Mouse moved to (862, 517)
Screenshot: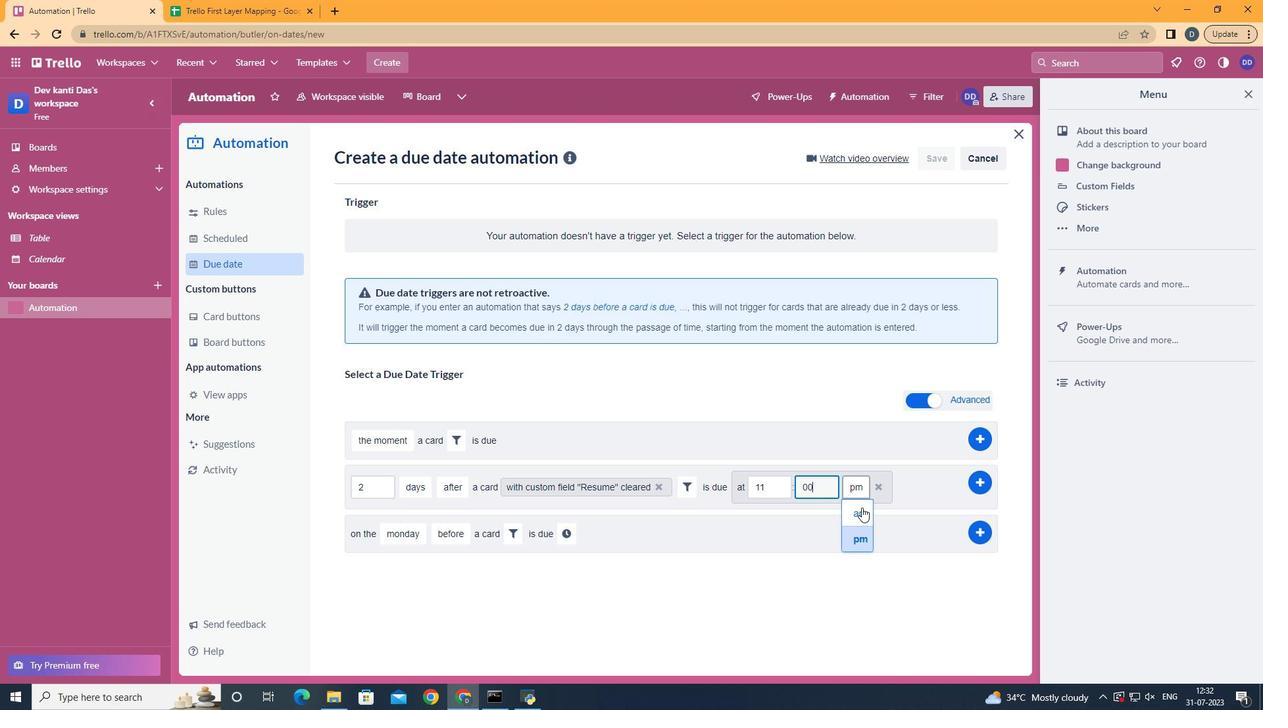 
Action: Mouse pressed left at (862, 517)
Screenshot: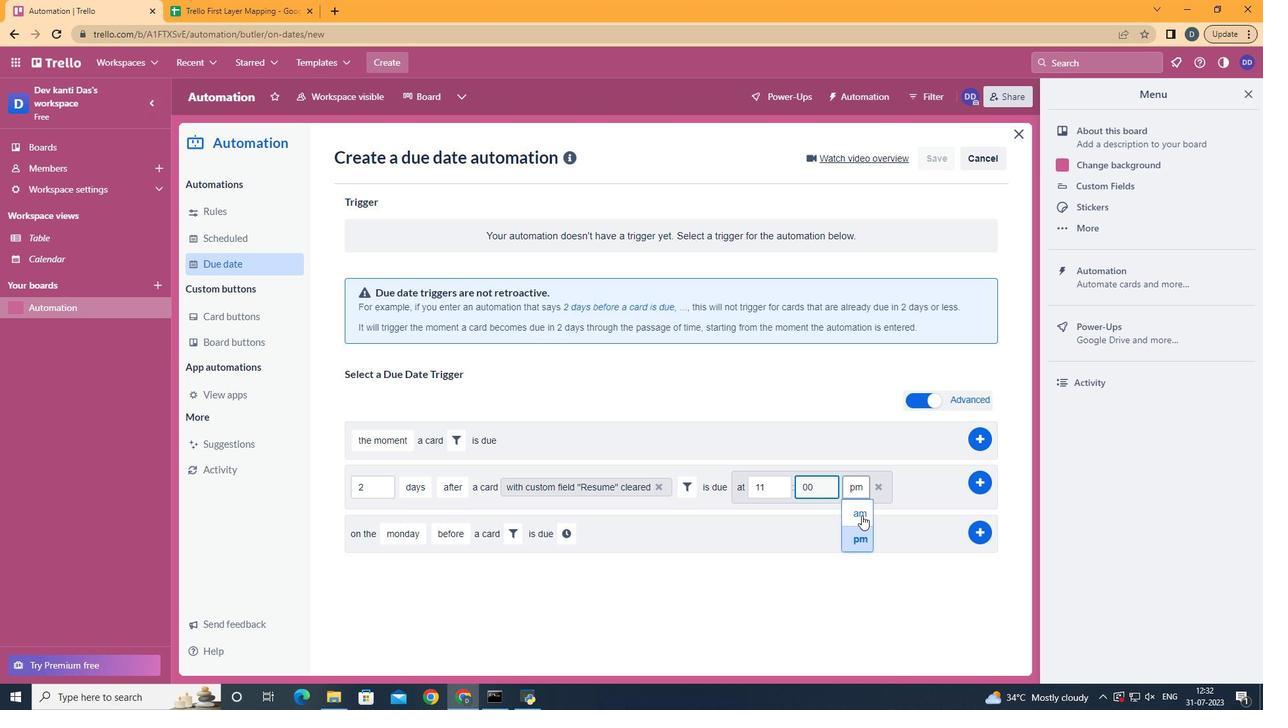 
Action: Mouse moved to (982, 480)
Screenshot: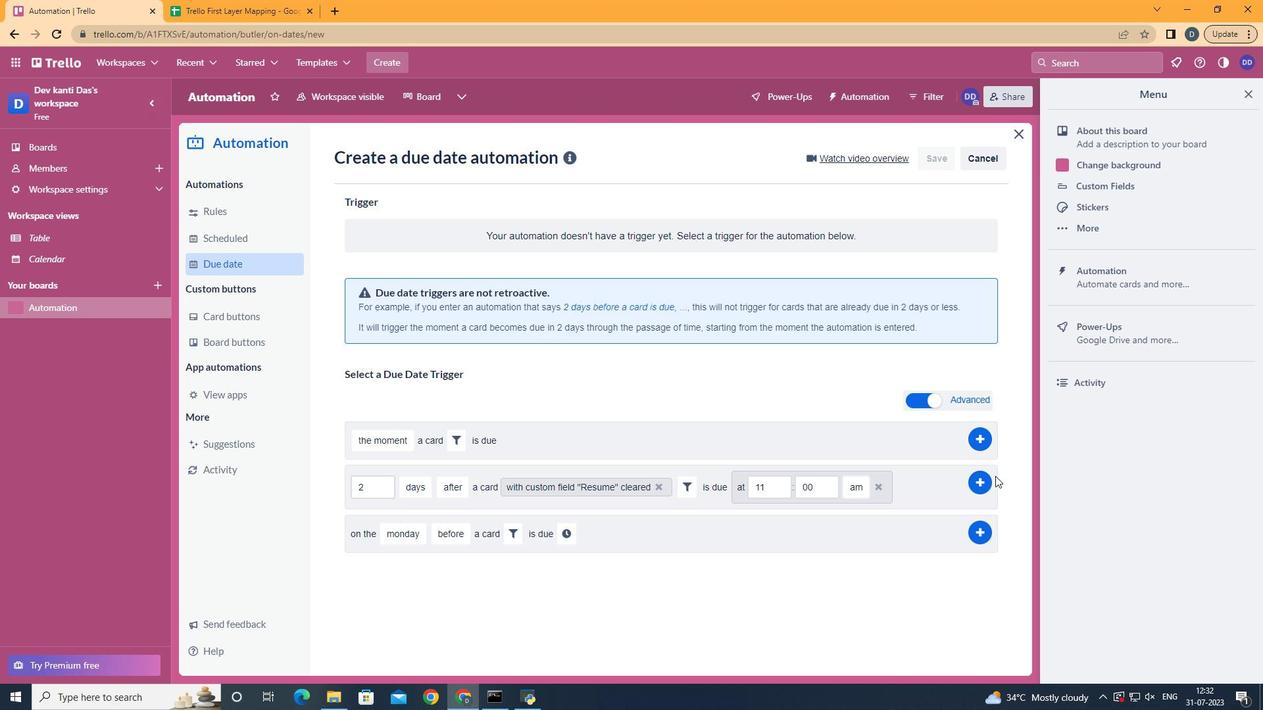 
Action: Mouse pressed left at (982, 480)
Screenshot: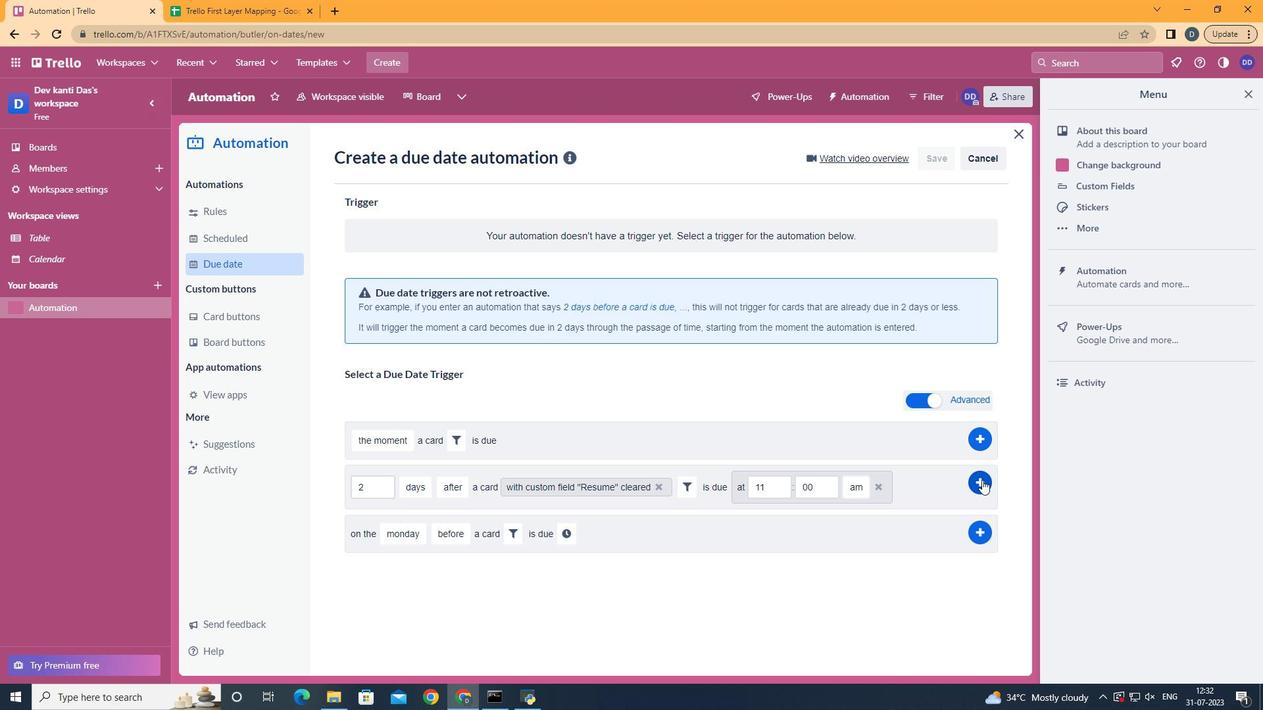 
Action: Mouse moved to (612, 198)
Screenshot: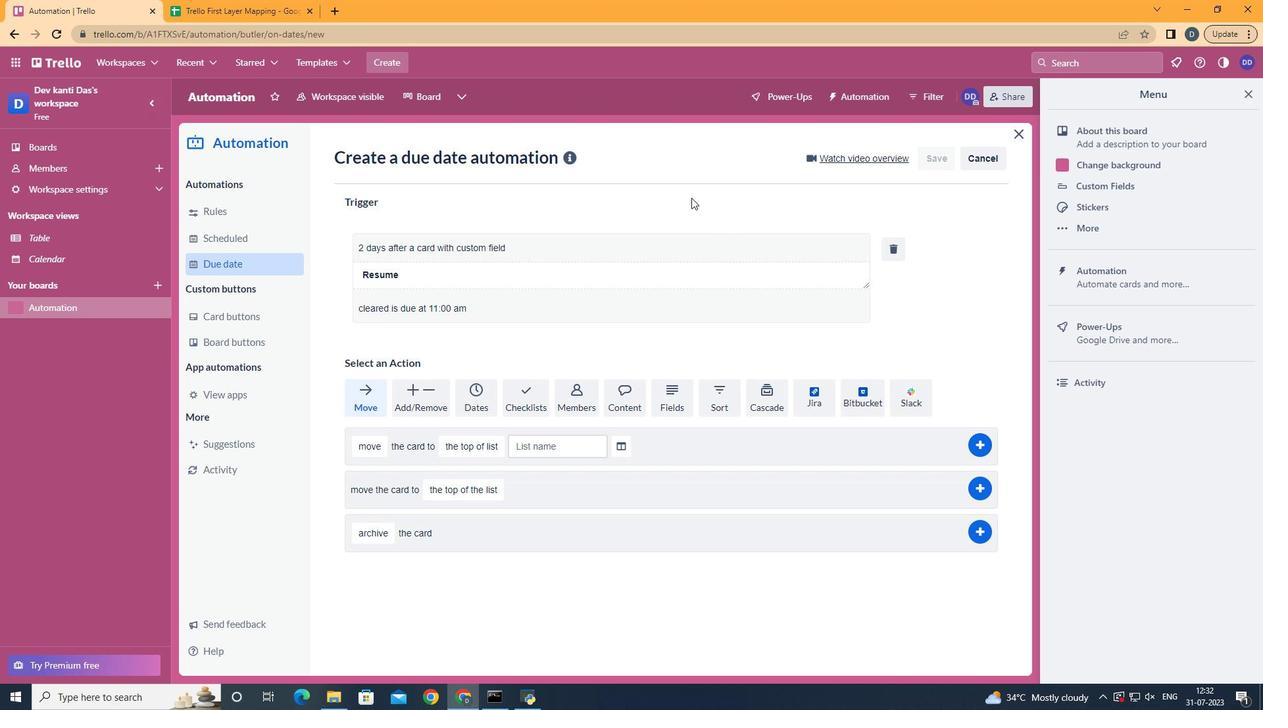 
